 Task: Implement the multifactor authentication
Action: Mouse moved to (466, 213)
Screenshot: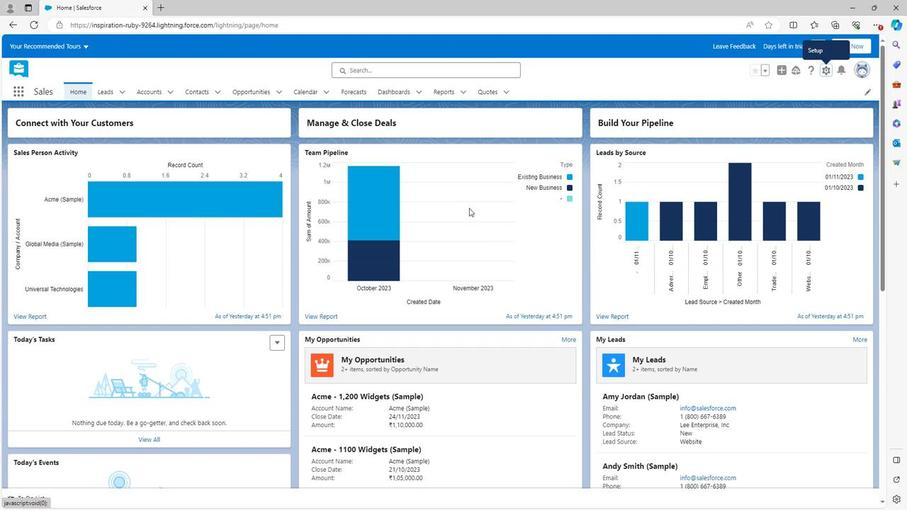 
Action: Mouse scrolled (466, 212) with delta (0, 0)
Screenshot: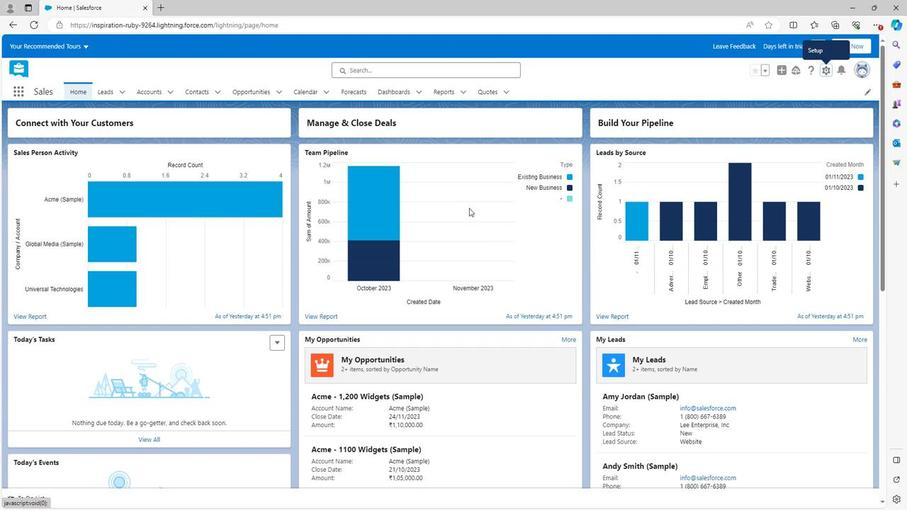 
Action: Mouse moved to (466, 215)
Screenshot: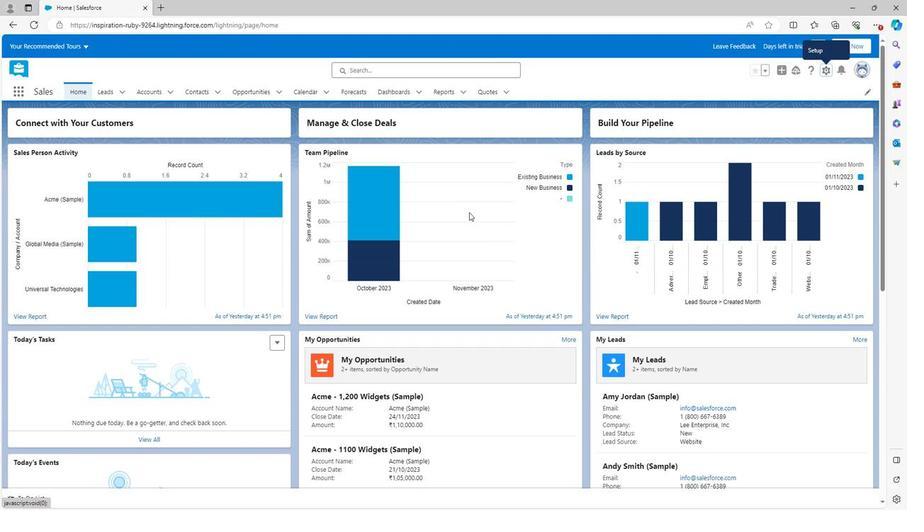 
Action: Mouse scrolled (466, 214) with delta (0, 0)
Screenshot: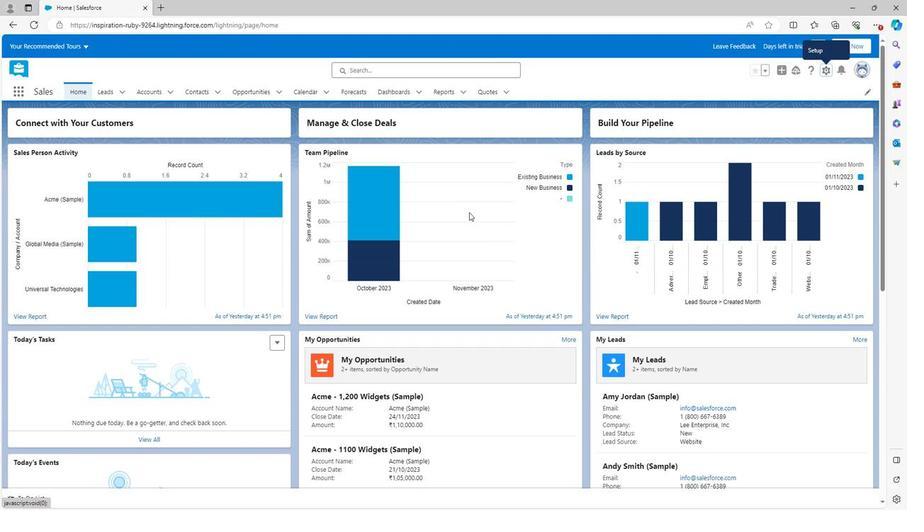 
Action: Mouse moved to (466, 216)
Screenshot: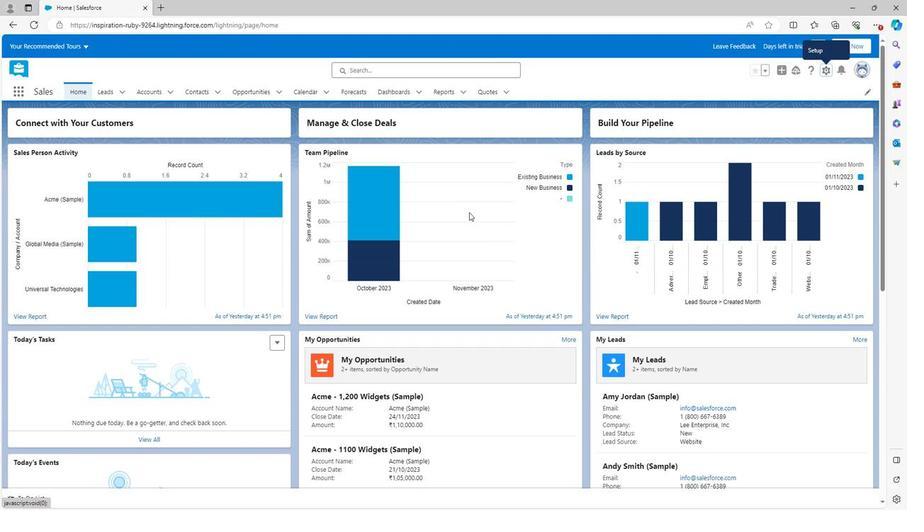 
Action: Mouse scrolled (466, 215) with delta (0, 0)
Screenshot: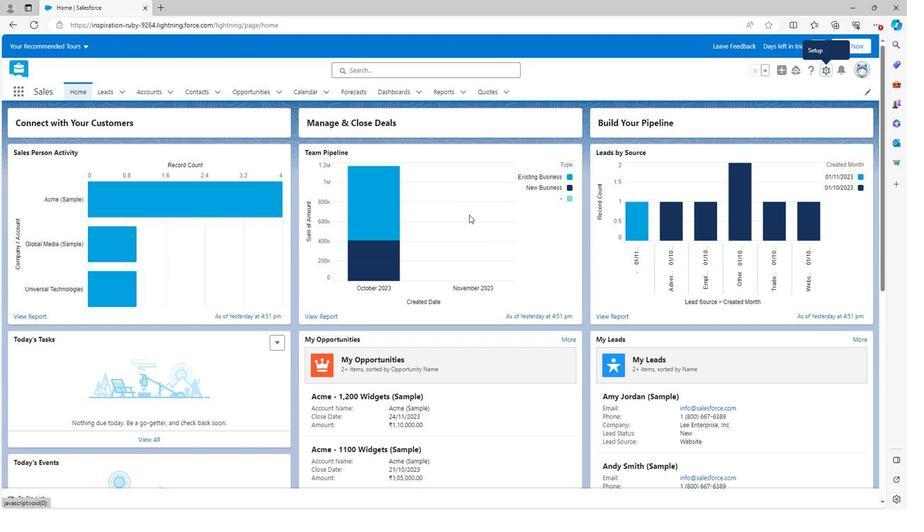 
Action: Mouse scrolled (466, 215) with delta (0, 0)
Screenshot: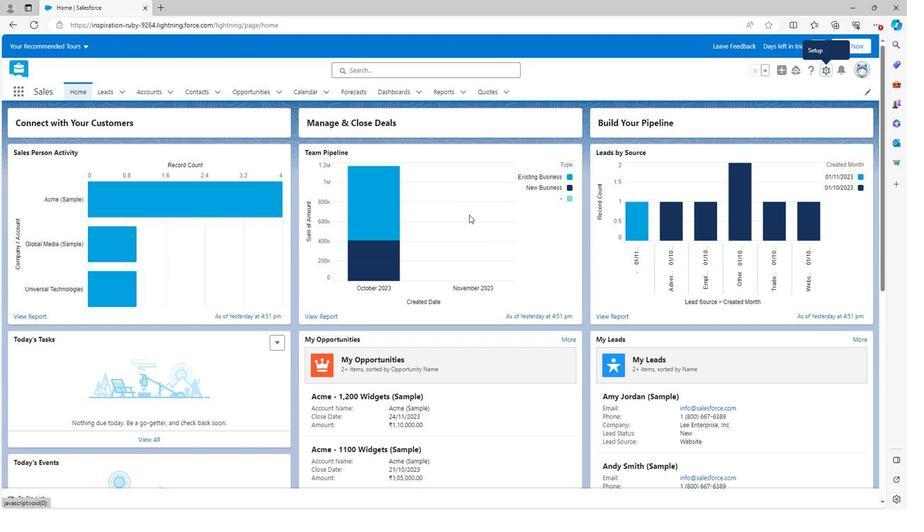 
Action: Mouse scrolled (466, 215) with delta (0, 0)
Screenshot: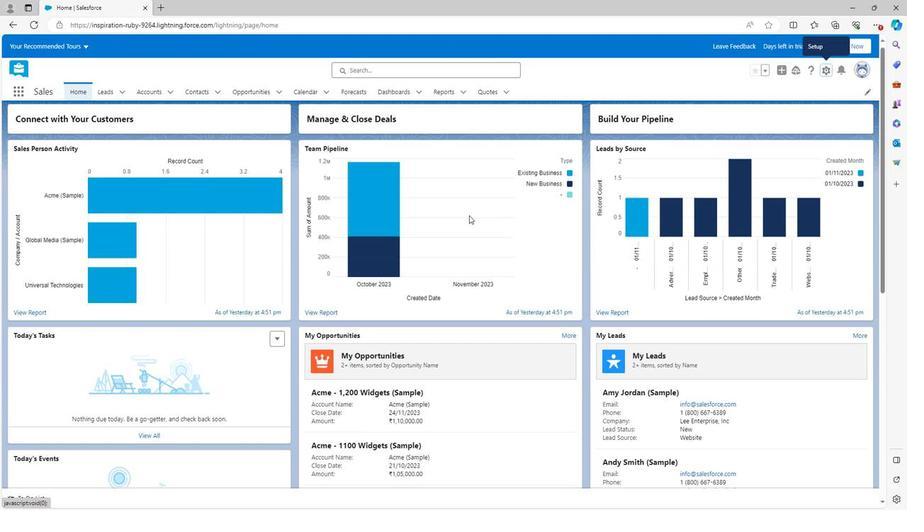 
Action: Mouse scrolled (466, 215) with delta (0, 0)
Screenshot: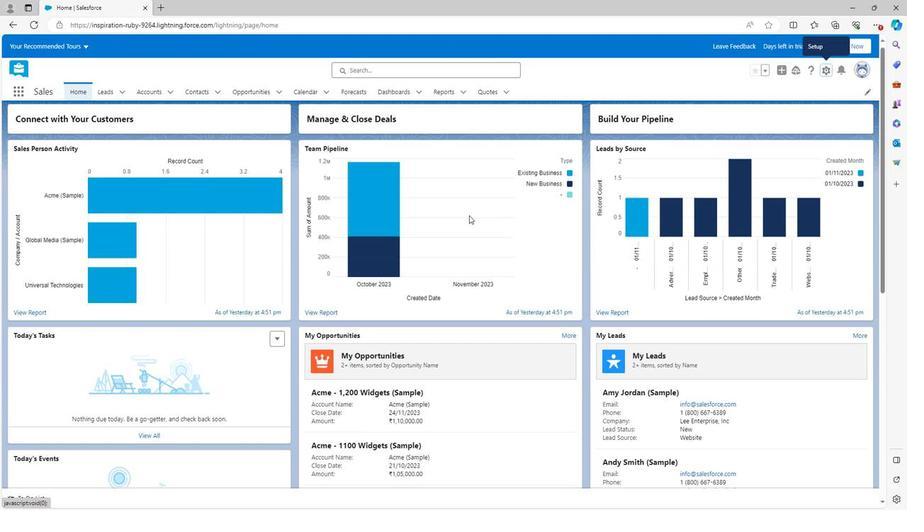 
Action: Mouse scrolled (466, 215) with delta (0, 0)
Screenshot: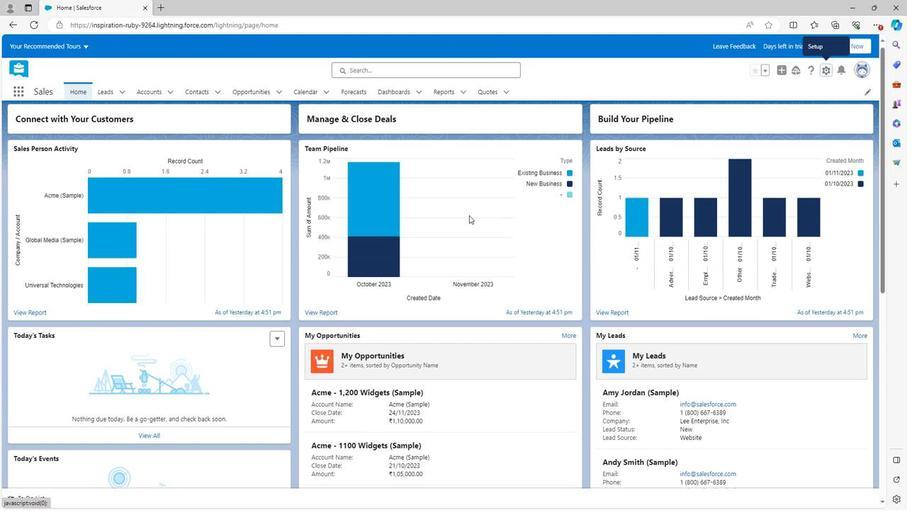 
Action: Mouse moved to (467, 216)
Screenshot: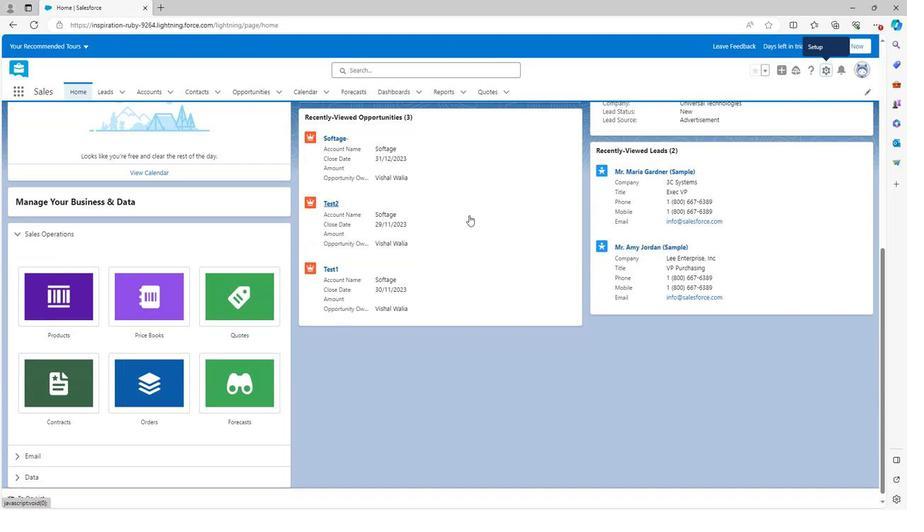 
Action: Mouse scrolled (467, 215) with delta (0, 0)
Screenshot: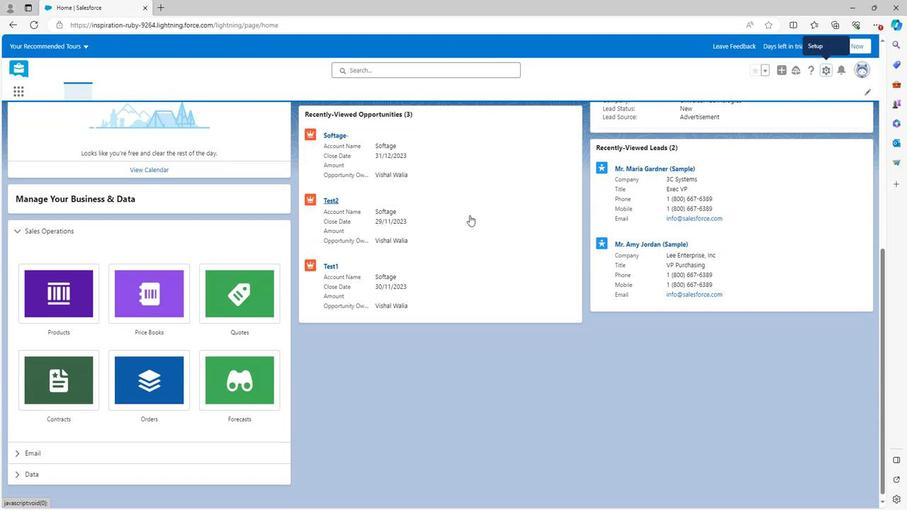 
Action: Mouse scrolled (467, 215) with delta (0, 0)
Screenshot: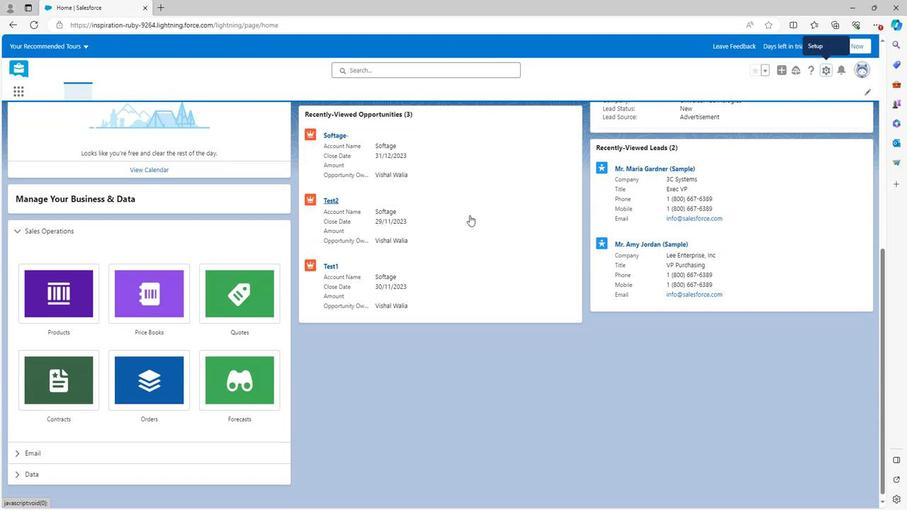 
Action: Mouse scrolled (467, 215) with delta (0, 0)
Screenshot: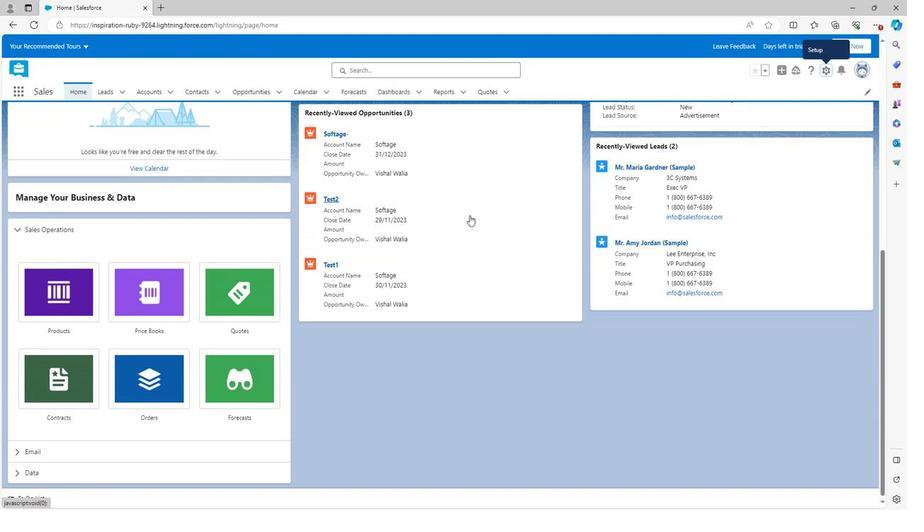 
Action: Mouse scrolled (467, 215) with delta (0, 0)
Screenshot: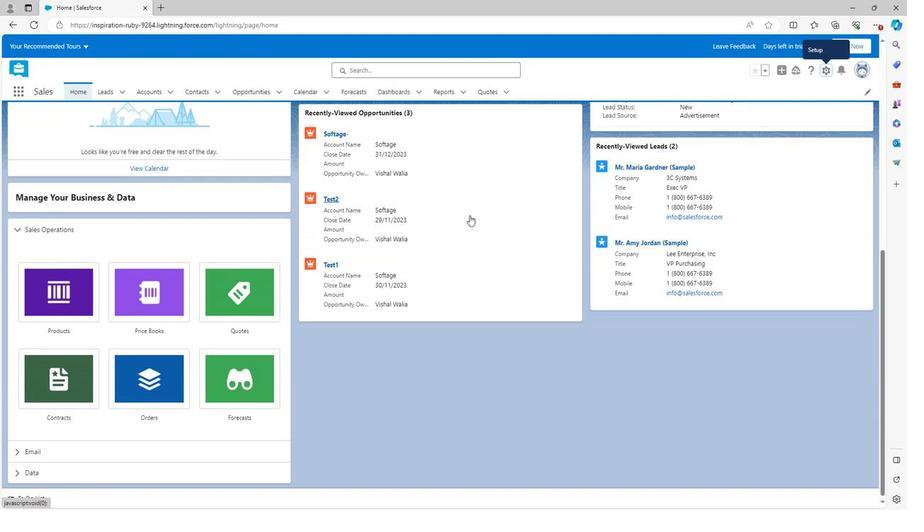 
Action: Mouse scrolled (467, 215) with delta (0, 0)
Screenshot: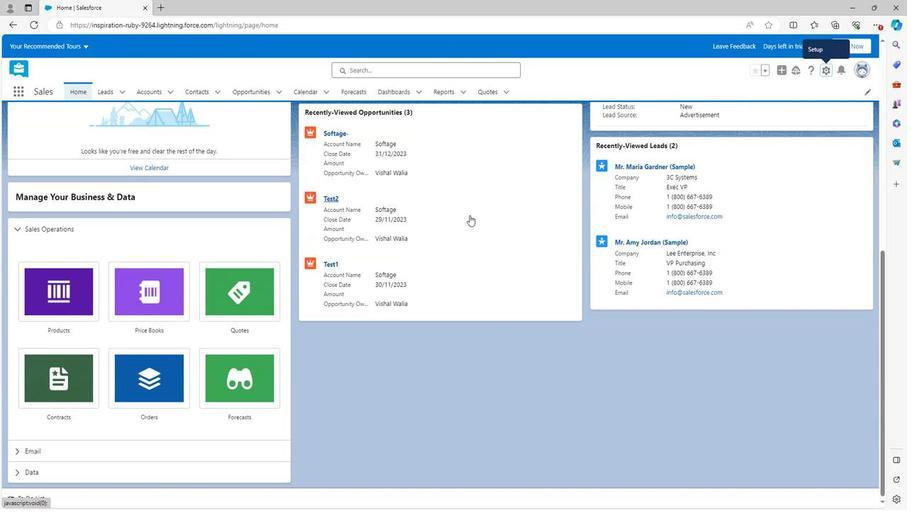 
Action: Mouse scrolled (467, 215) with delta (0, 0)
Screenshot: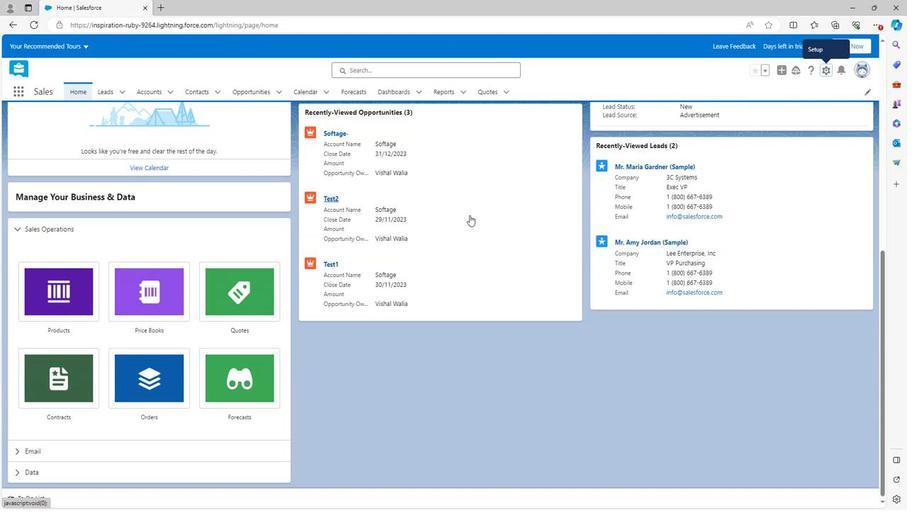 
Action: Mouse scrolled (467, 216) with delta (0, 0)
Screenshot: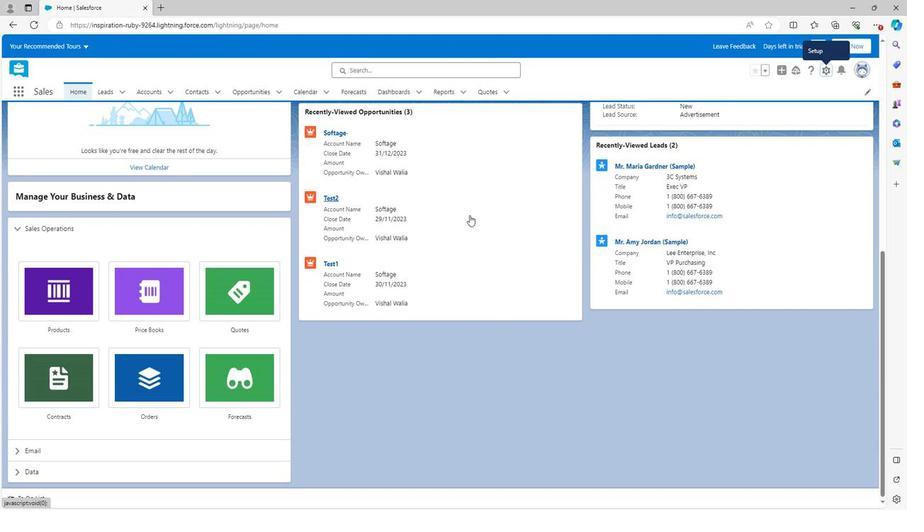 
Action: Mouse scrolled (467, 216) with delta (0, 0)
Screenshot: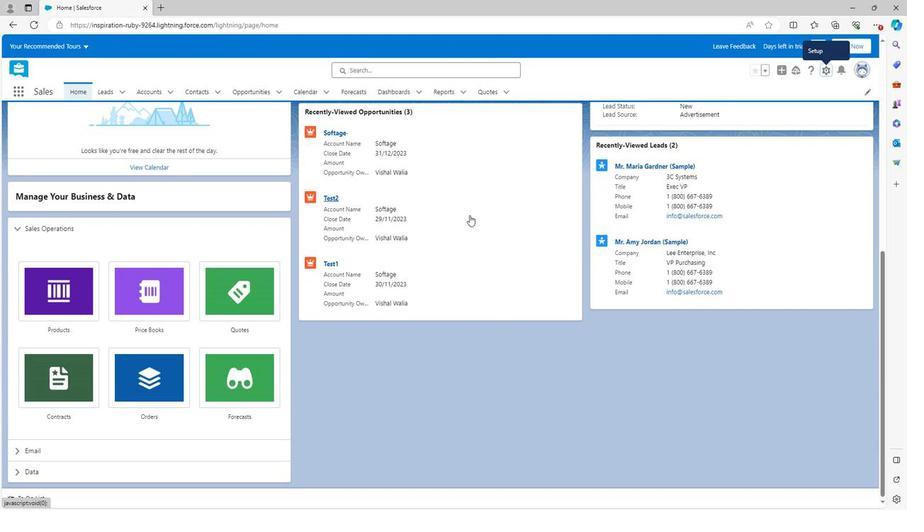 
Action: Mouse scrolled (467, 216) with delta (0, 0)
Screenshot: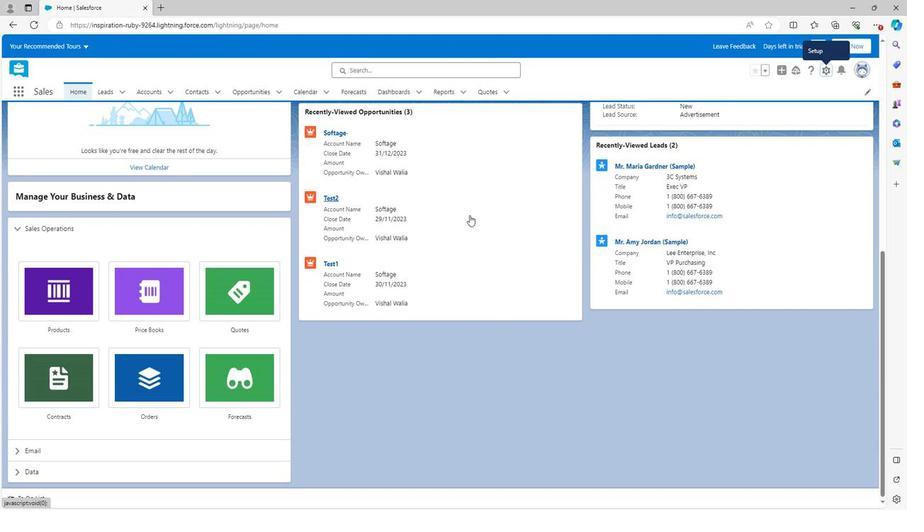 
Action: Mouse scrolled (467, 216) with delta (0, 0)
Screenshot: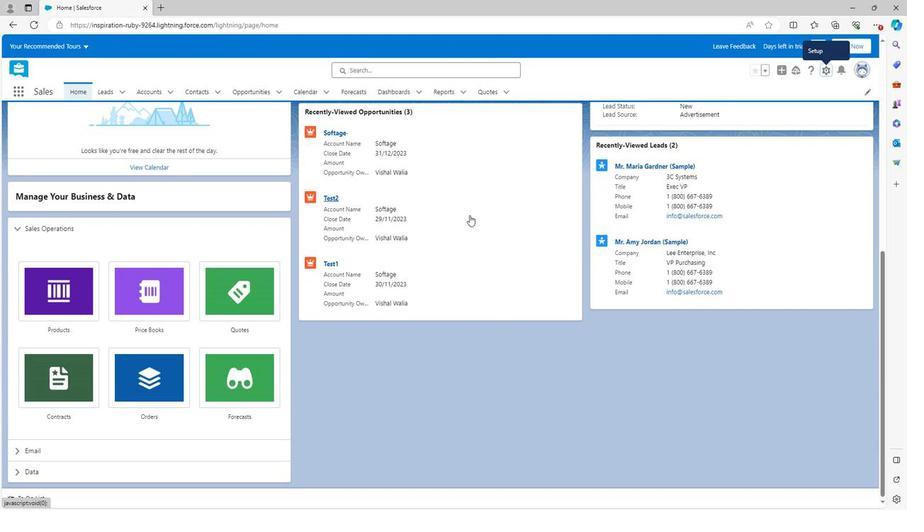 
Action: Mouse scrolled (467, 216) with delta (0, 0)
Screenshot: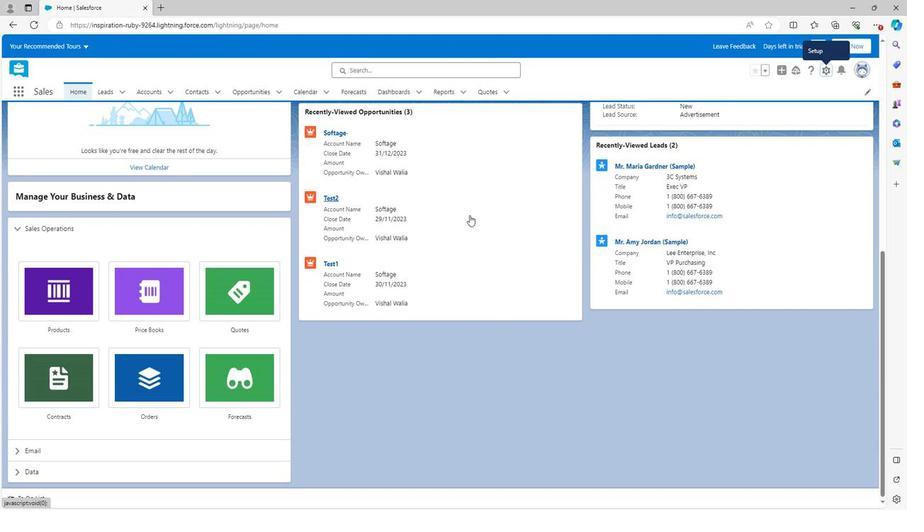 
Action: Mouse scrolled (467, 216) with delta (0, 0)
Screenshot: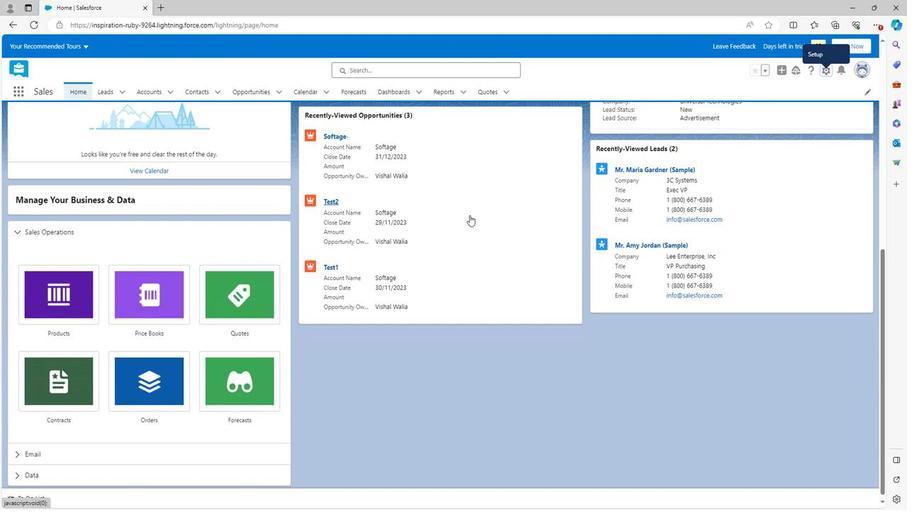 
Action: Mouse scrolled (467, 216) with delta (0, 0)
Screenshot: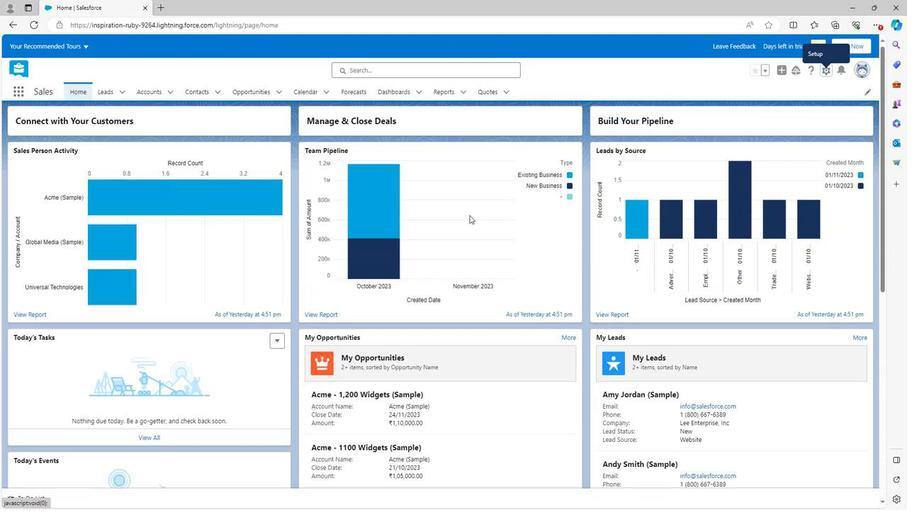 
Action: Mouse scrolled (467, 216) with delta (0, 0)
Screenshot: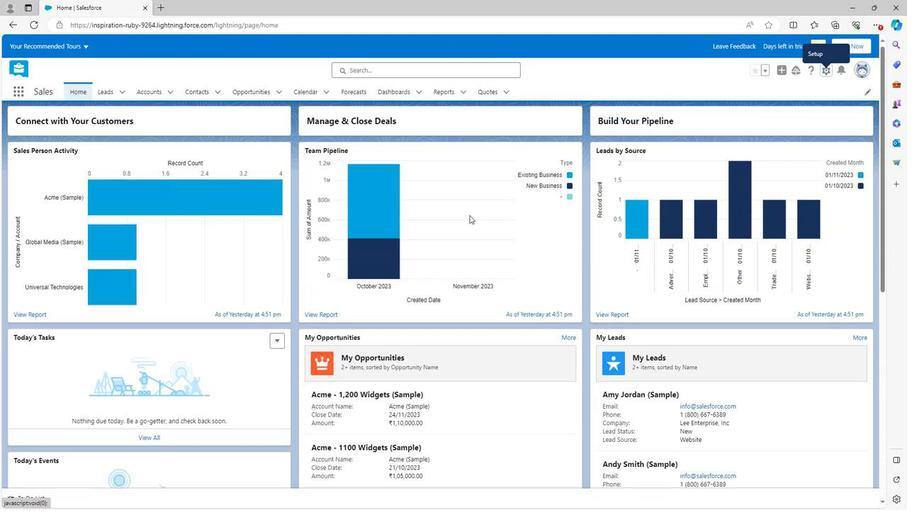 
Action: Mouse scrolled (467, 216) with delta (0, 0)
Screenshot: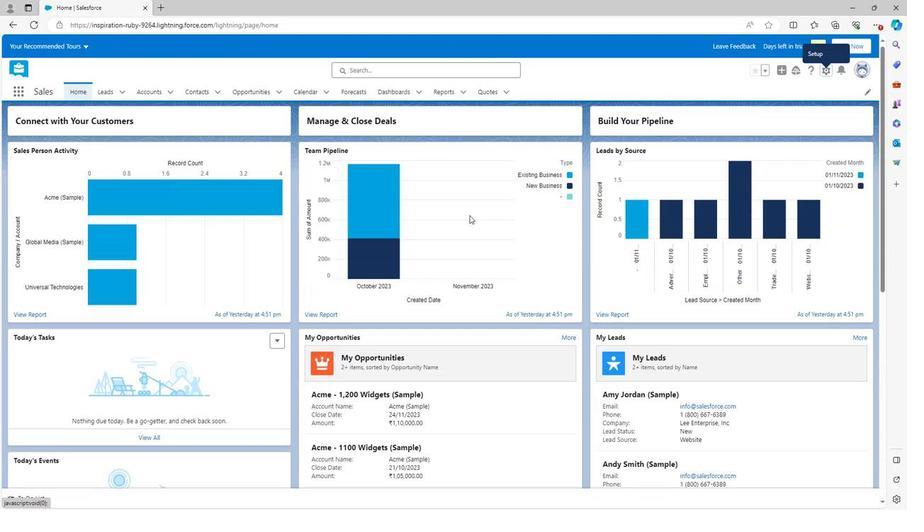 
Action: Mouse scrolled (467, 216) with delta (0, 0)
Screenshot: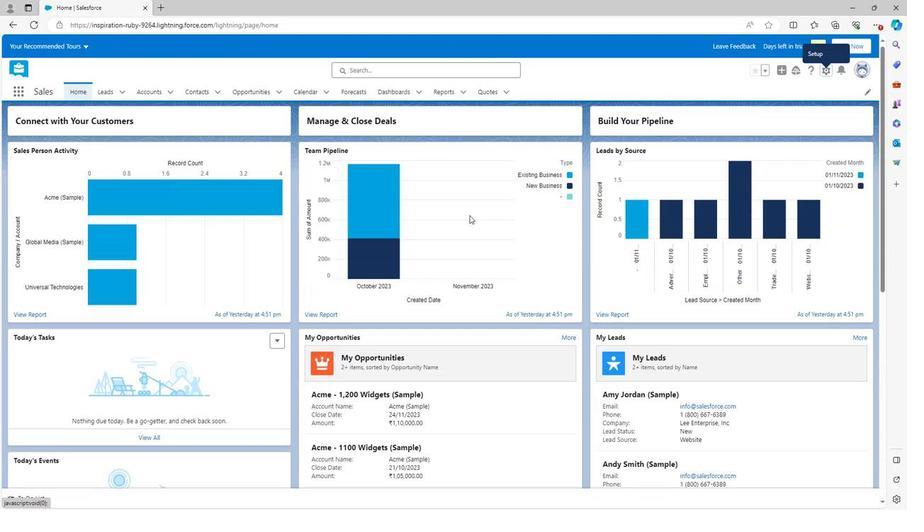 
Action: Mouse scrolled (467, 216) with delta (0, 0)
Screenshot: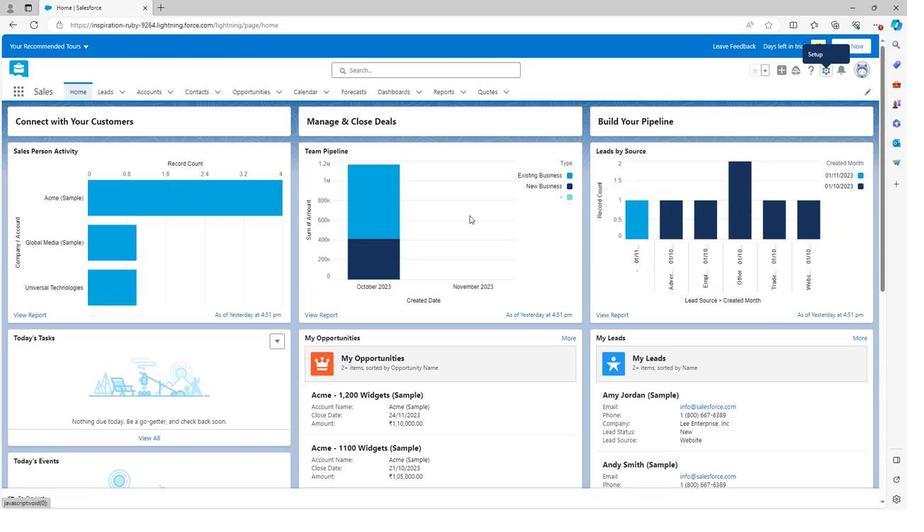 
Action: Mouse scrolled (467, 216) with delta (0, 0)
Screenshot: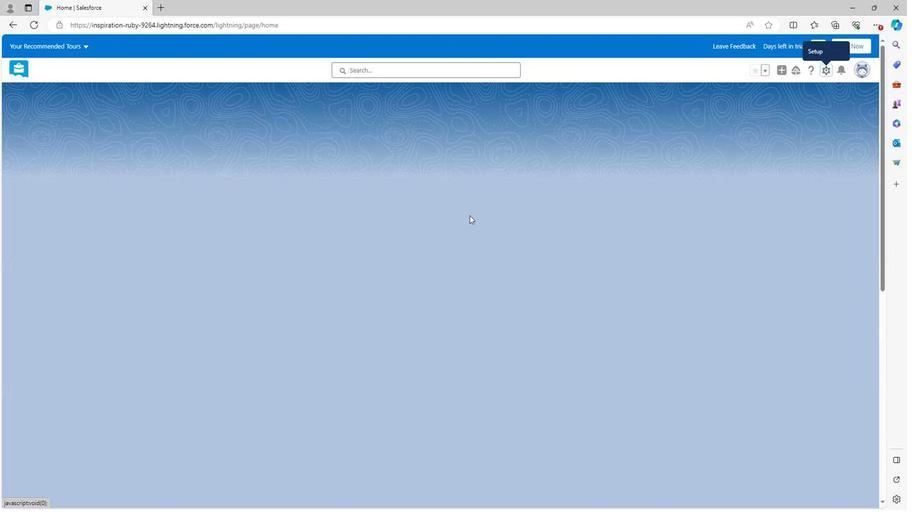 
Action: Mouse moved to (826, 70)
Screenshot: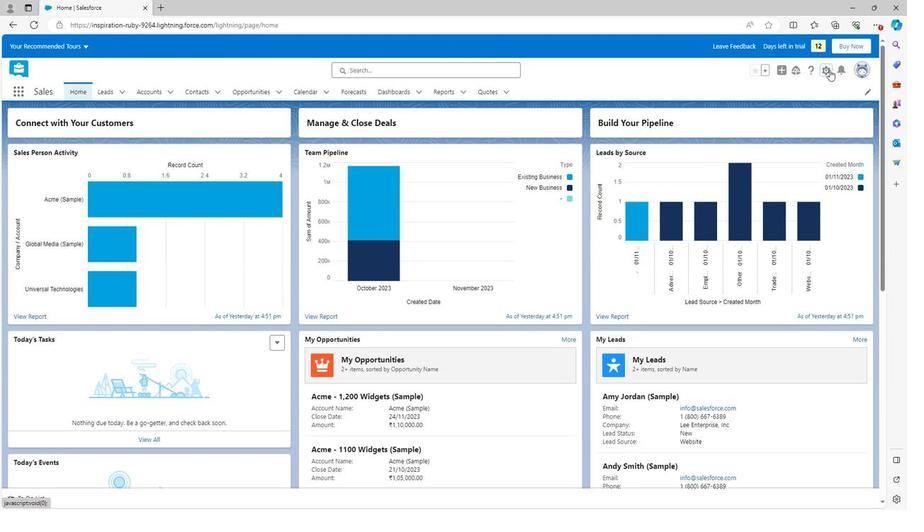 
Action: Mouse pressed left at (826, 70)
Screenshot: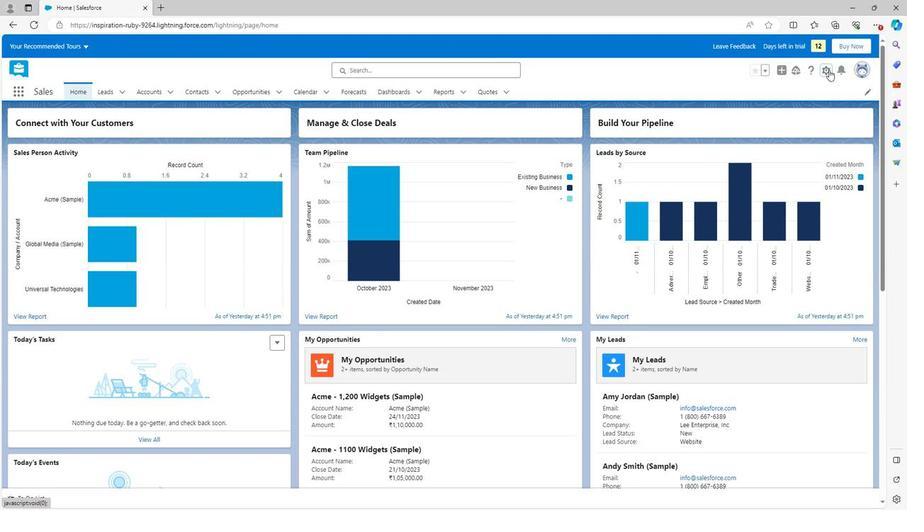 
Action: Mouse moved to (785, 99)
Screenshot: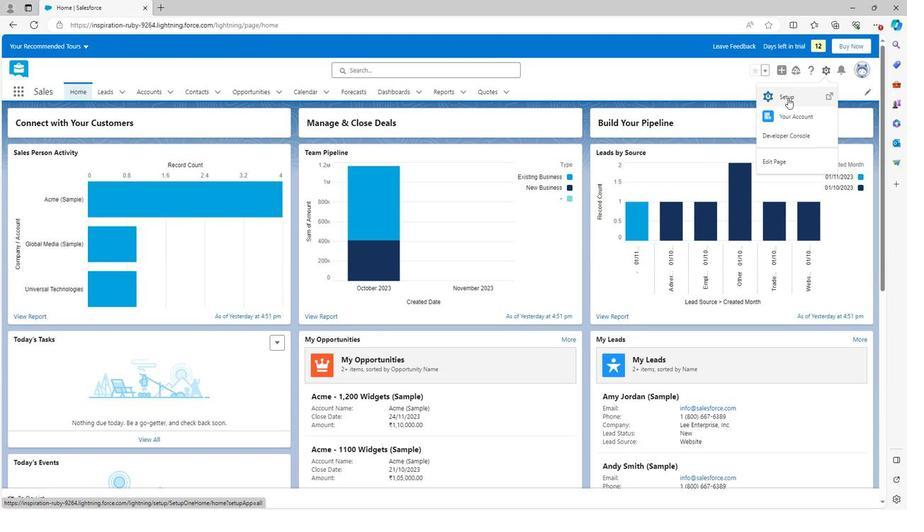 
Action: Mouse pressed left at (785, 99)
Screenshot: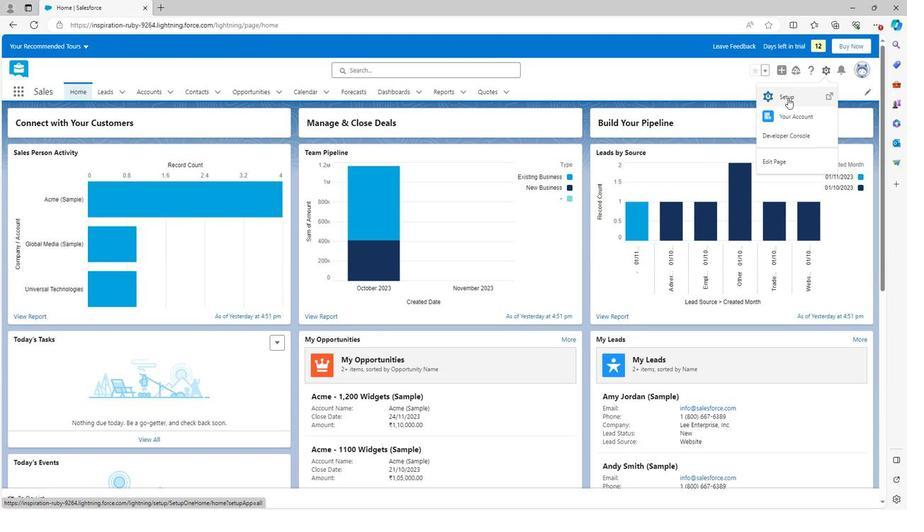 
Action: Mouse moved to (46, 173)
Screenshot: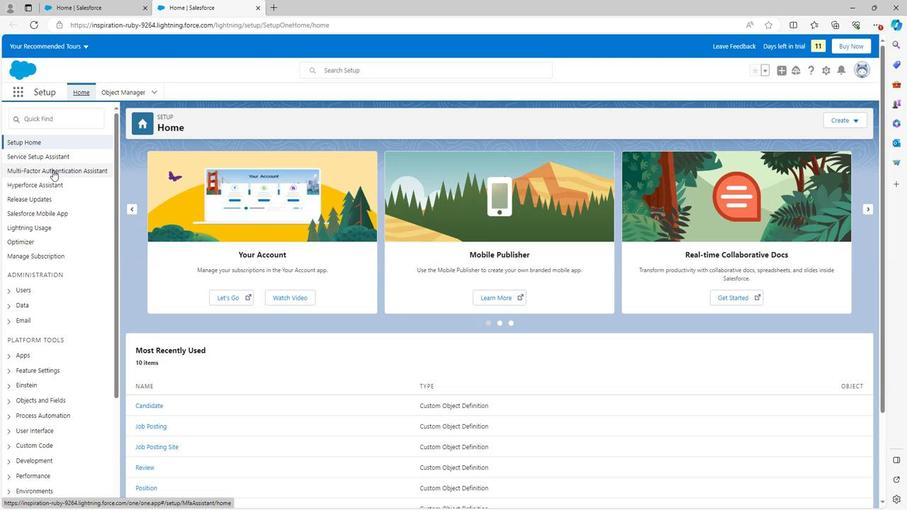 
Action: Mouse pressed left at (46, 173)
Screenshot: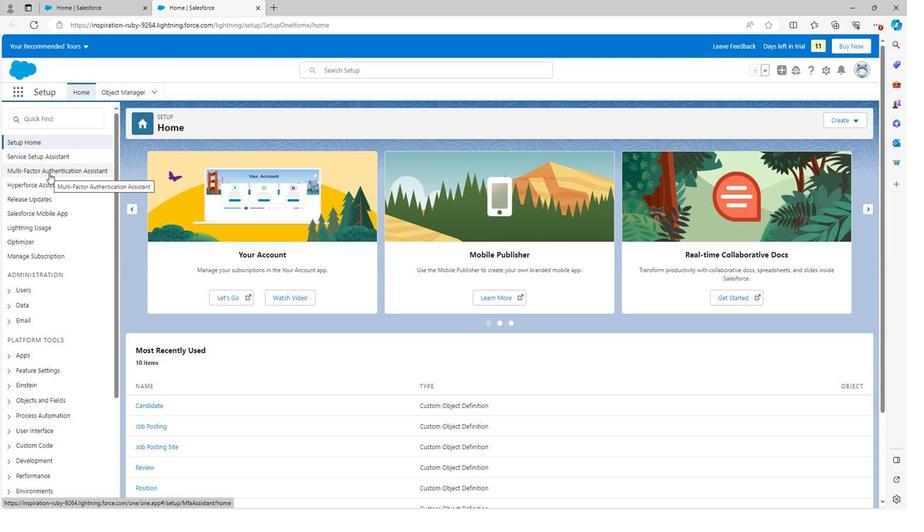
Action: Mouse moved to (316, 233)
Screenshot: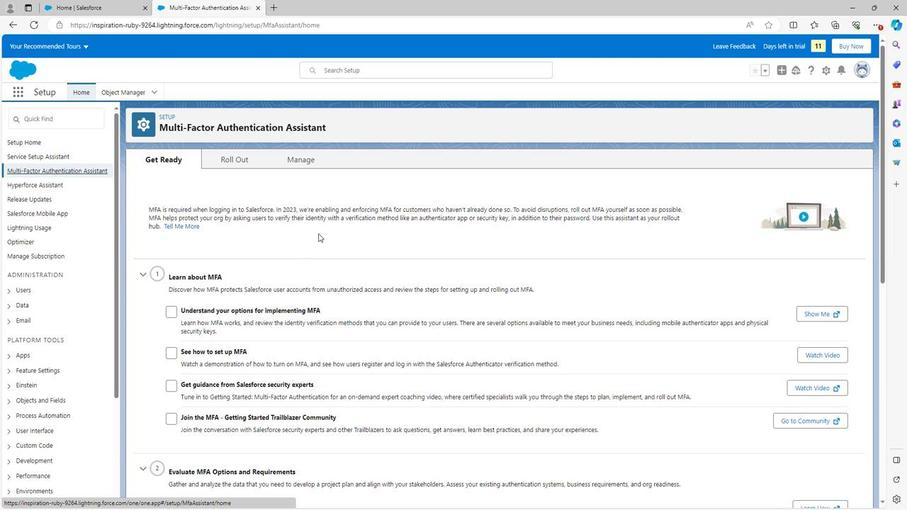 
Action: Mouse scrolled (316, 233) with delta (0, 0)
Screenshot: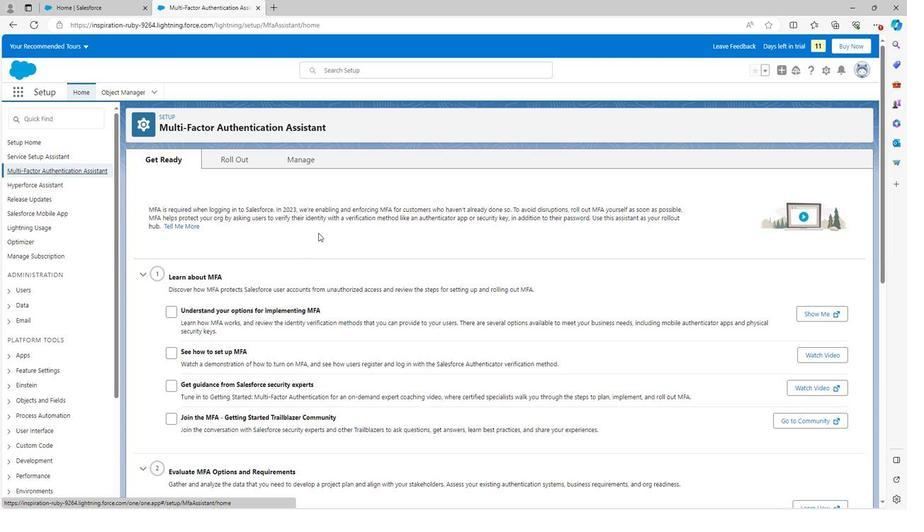 
Action: Mouse scrolled (316, 233) with delta (0, 0)
Screenshot: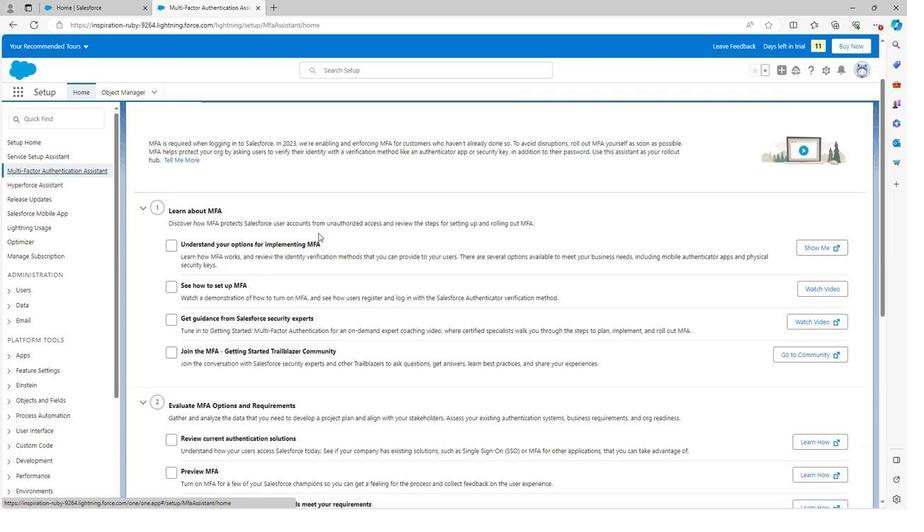 
Action: Mouse scrolled (316, 233) with delta (0, 0)
Screenshot: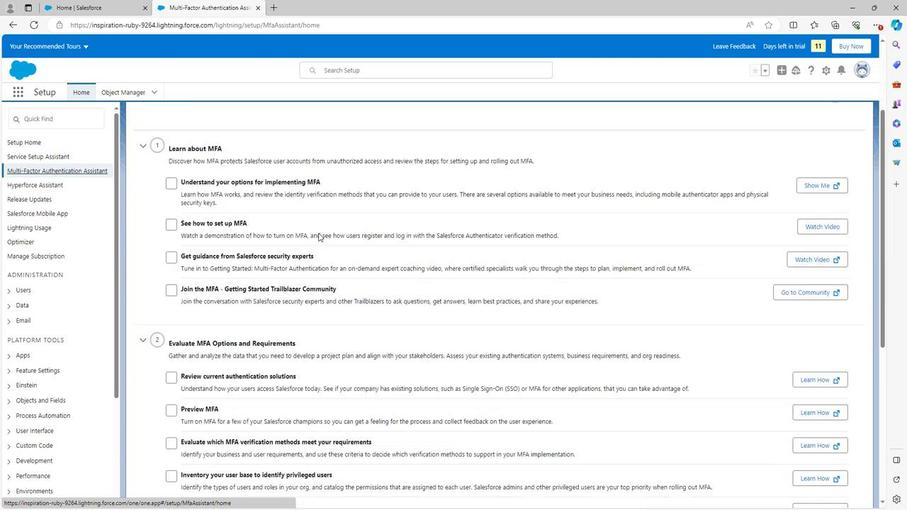 
Action: Mouse scrolled (316, 233) with delta (0, 0)
Screenshot: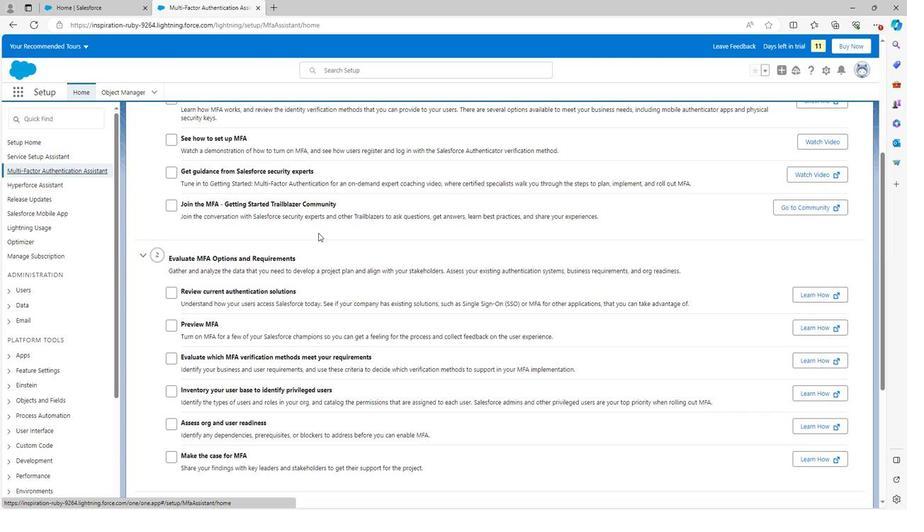 
Action: Mouse scrolled (316, 233) with delta (0, 0)
Screenshot: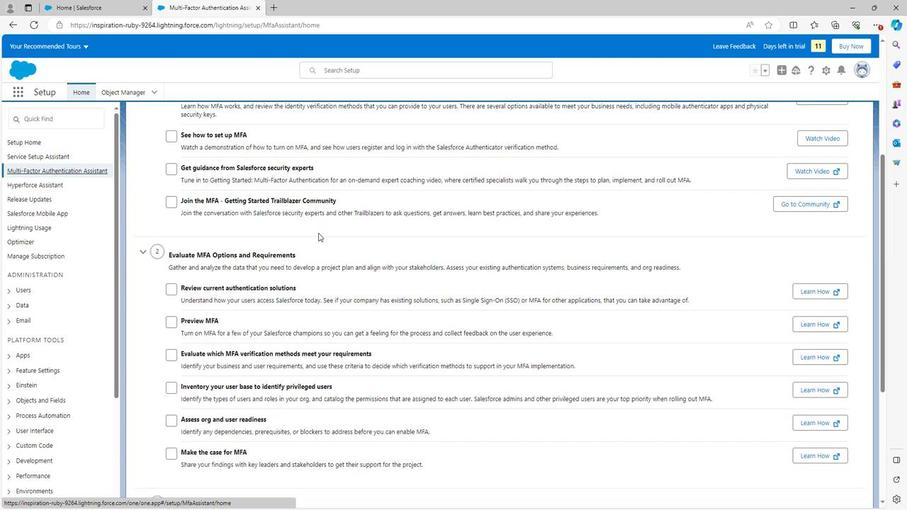 
Action: Mouse scrolled (316, 233) with delta (0, 0)
Screenshot: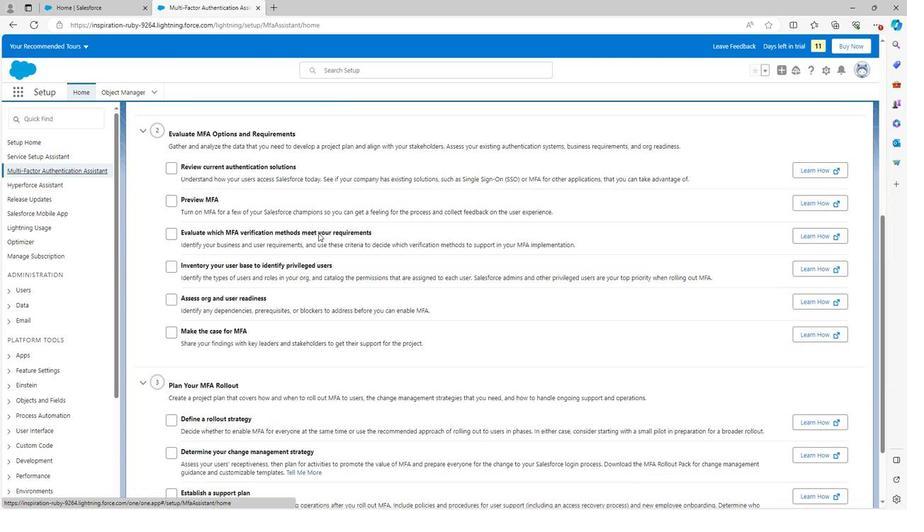 
Action: Mouse scrolled (316, 233) with delta (0, 0)
Screenshot: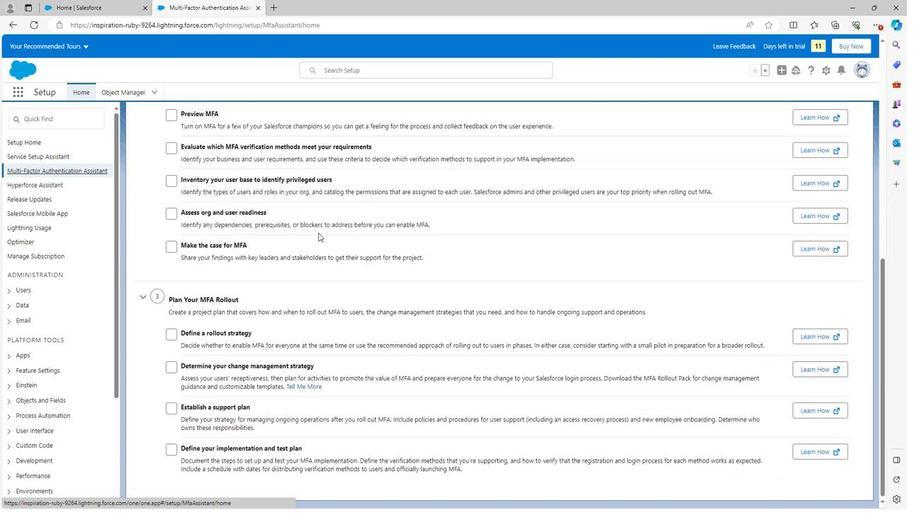 
Action: Mouse scrolled (316, 233) with delta (0, 0)
Screenshot: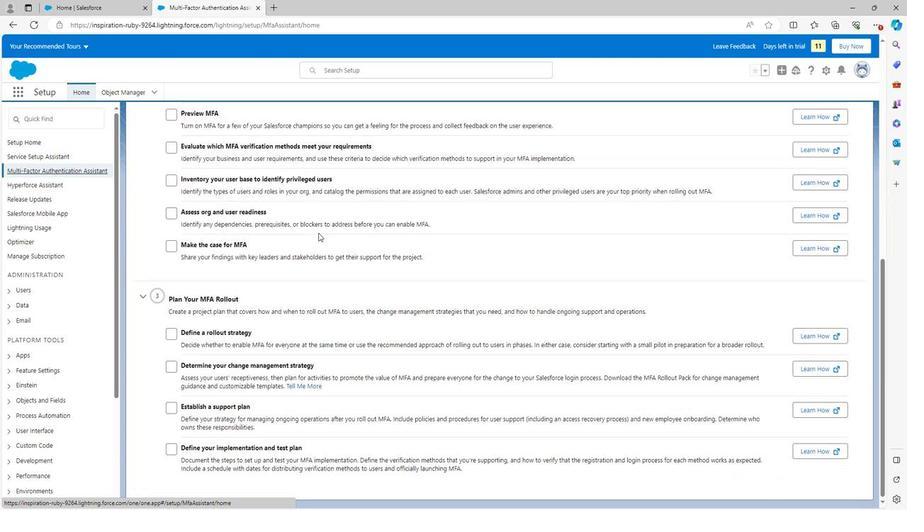 
Action: Mouse scrolled (316, 233) with delta (0, 0)
Screenshot: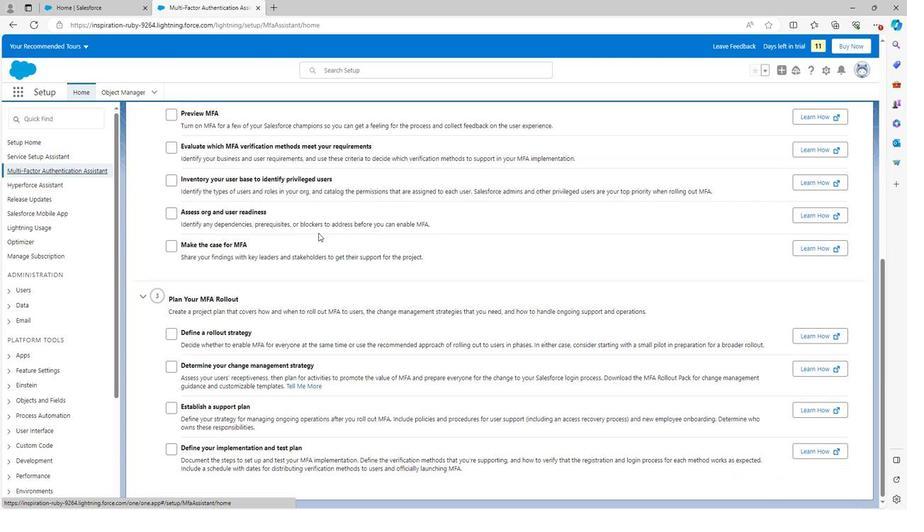 
Action: Mouse scrolled (316, 233) with delta (0, 0)
Screenshot: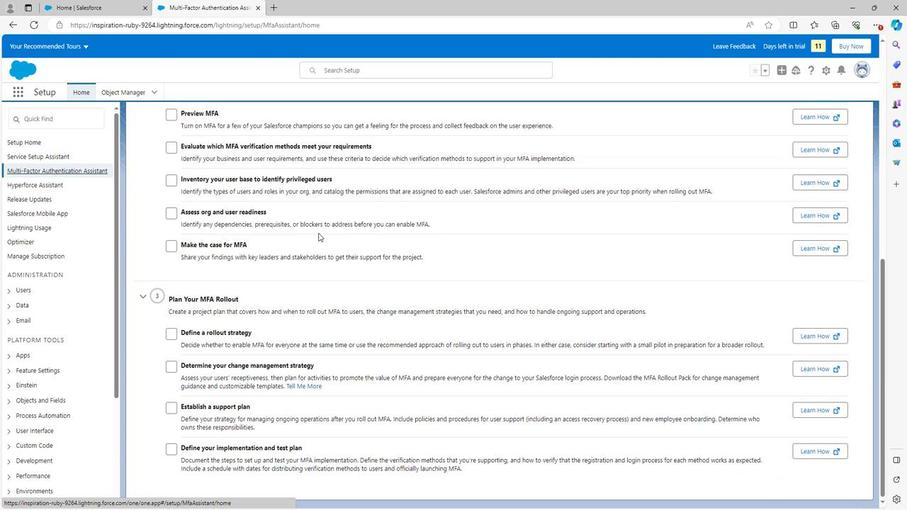 
Action: Mouse scrolled (316, 233) with delta (0, 0)
Screenshot: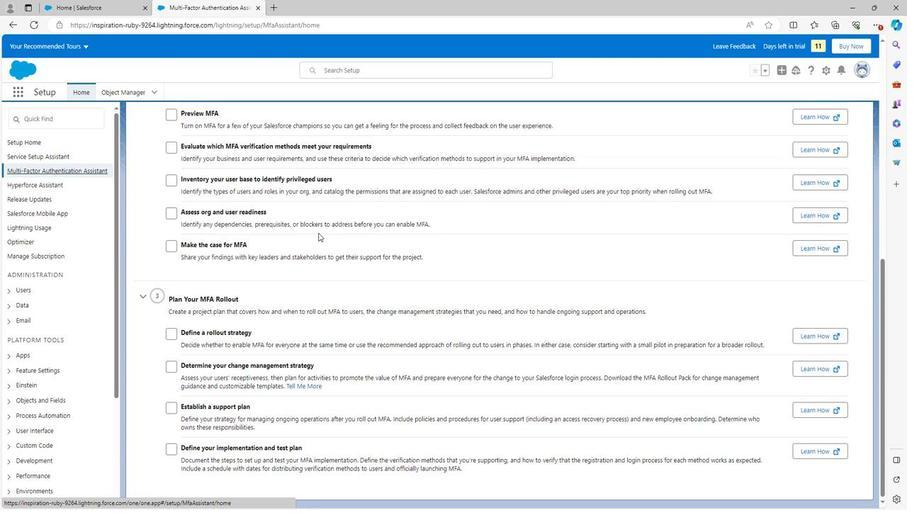 
Action: Mouse scrolled (316, 233) with delta (0, 0)
Screenshot: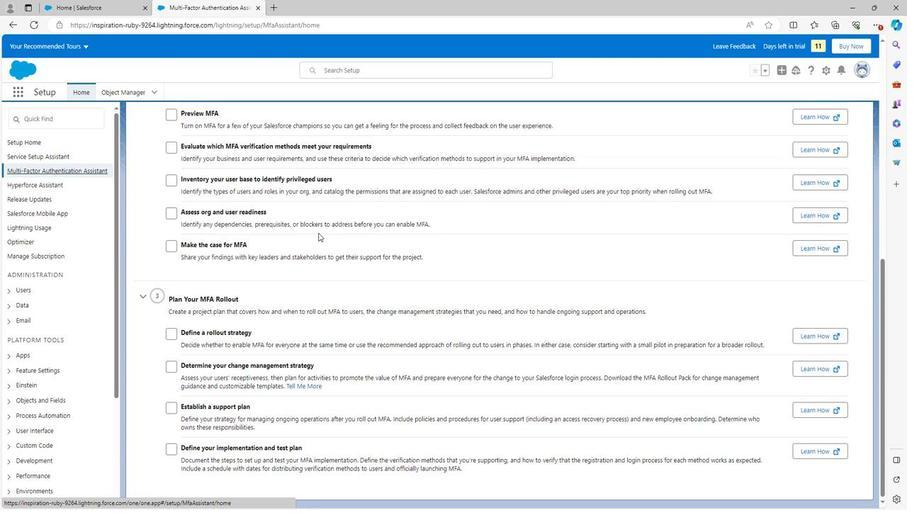 
Action: Mouse scrolled (316, 233) with delta (0, 0)
Screenshot: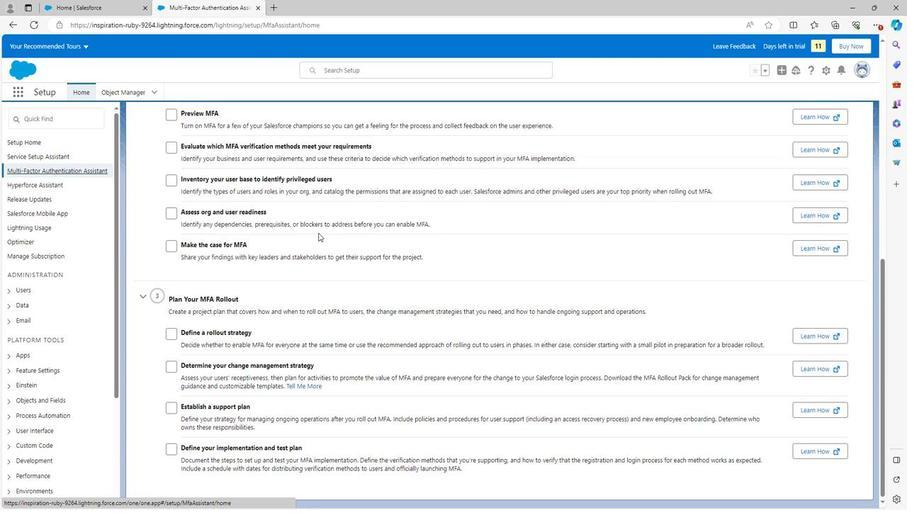 
Action: Mouse moved to (315, 233)
Screenshot: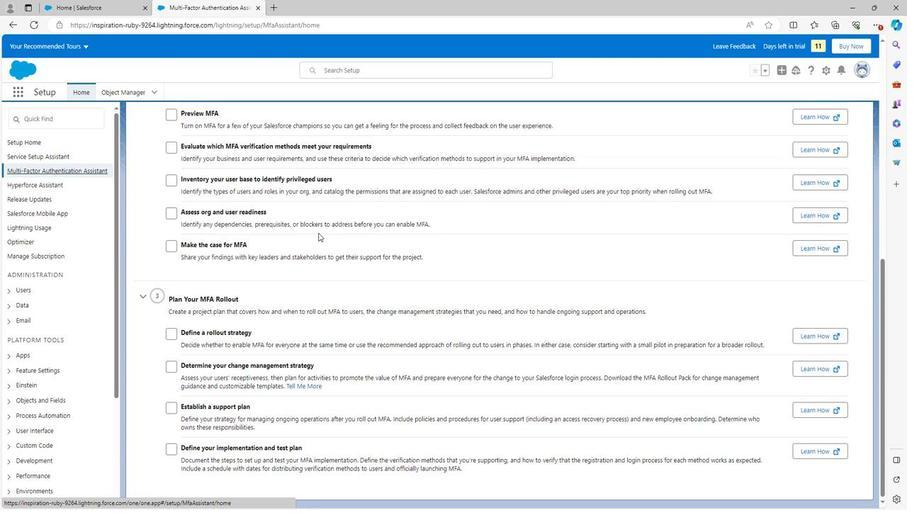 
Action: Mouse scrolled (315, 233) with delta (0, 0)
Screenshot: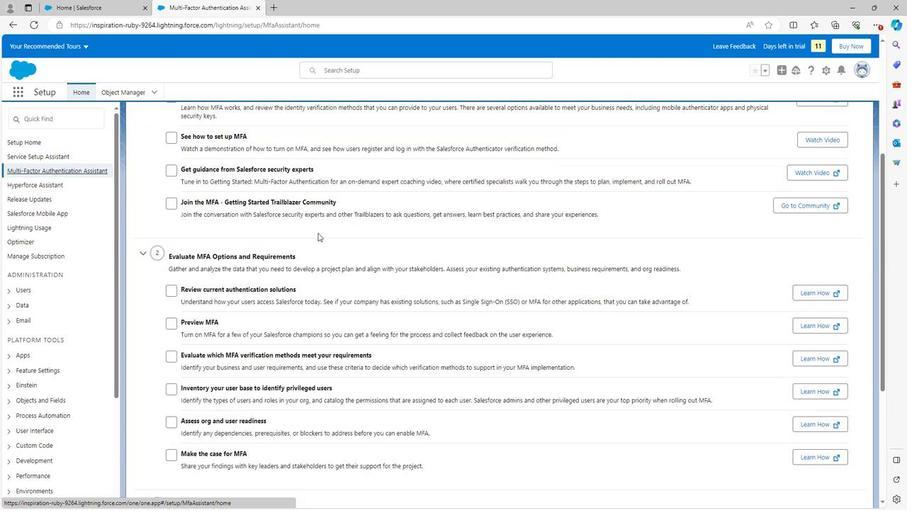 
Action: Mouse scrolled (315, 233) with delta (0, 0)
Screenshot: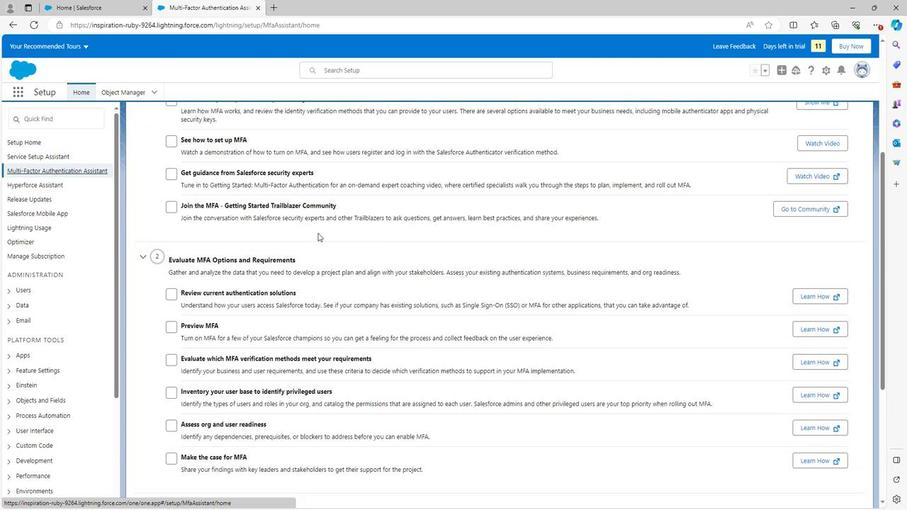 
Action: Mouse scrolled (315, 233) with delta (0, 0)
Screenshot: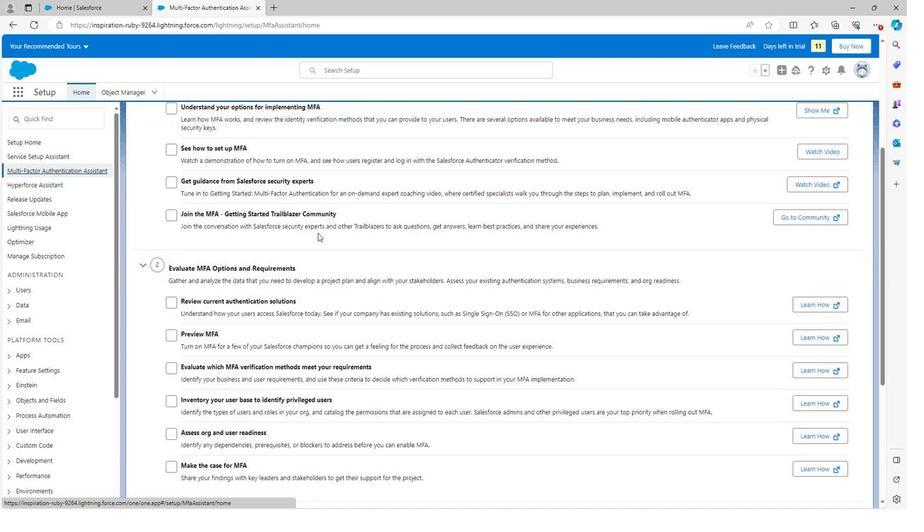 
Action: Mouse scrolled (315, 233) with delta (0, 0)
Screenshot: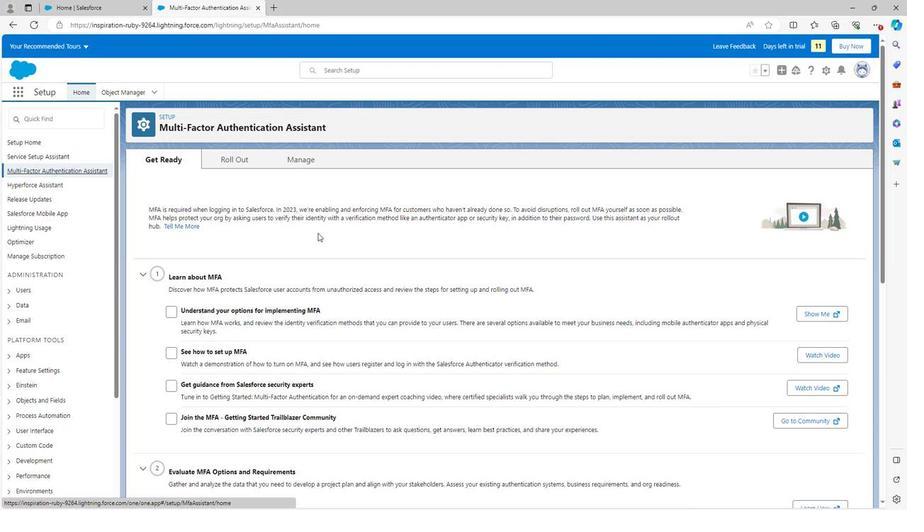 
Action: Mouse scrolled (315, 233) with delta (0, 0)
Screenshot: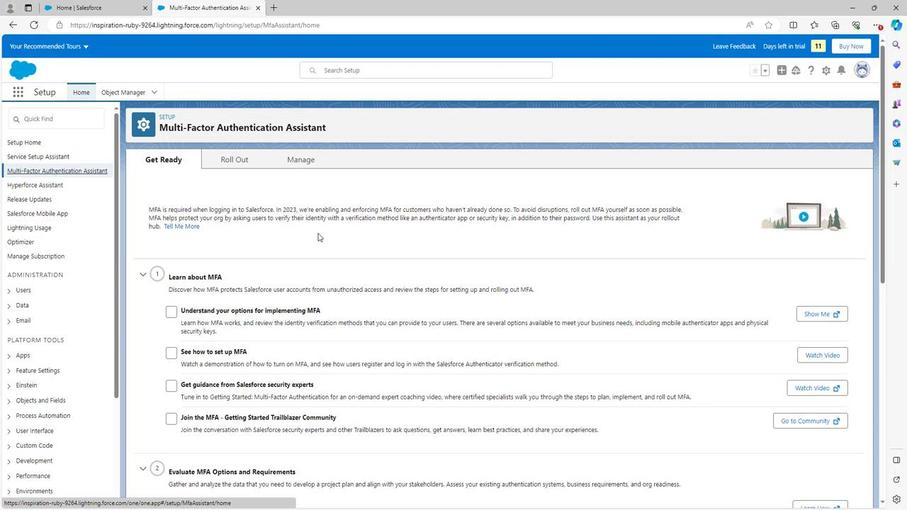 
Action: Mouse scrolled (315, 233) with delta (0, 0)
Screenshot: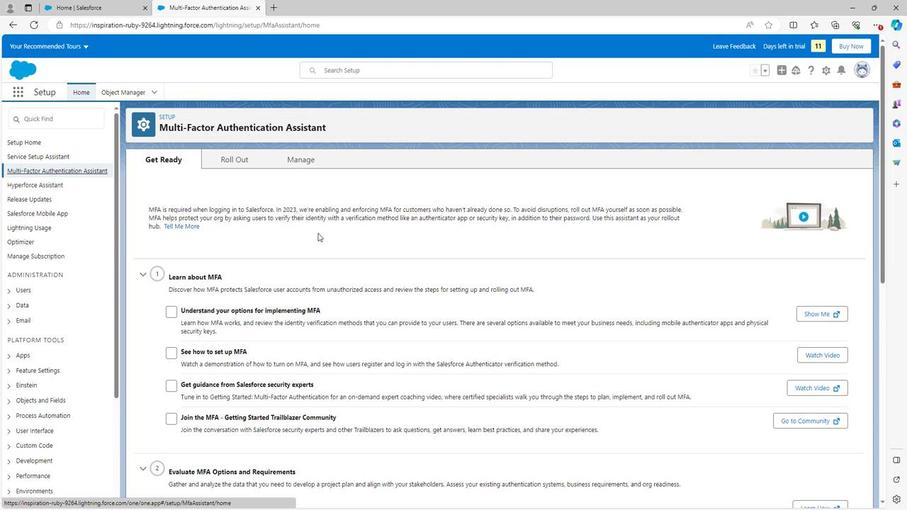 
Action: Mouse scrolled (315, 233) with delta (0, 0)
Screenshot: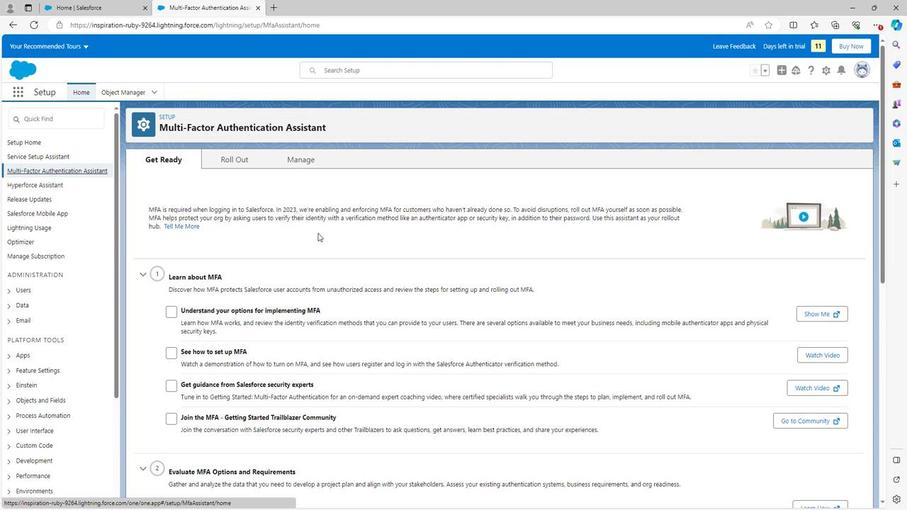
Action: Mouse moved to (238, 157)
Screenshot: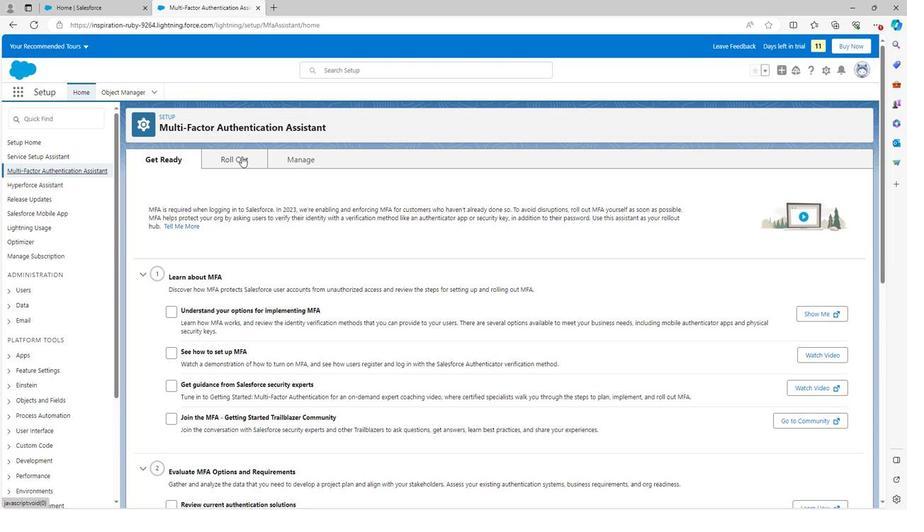 
Action: Mouse pressed left at (238, 157)
Screenshot: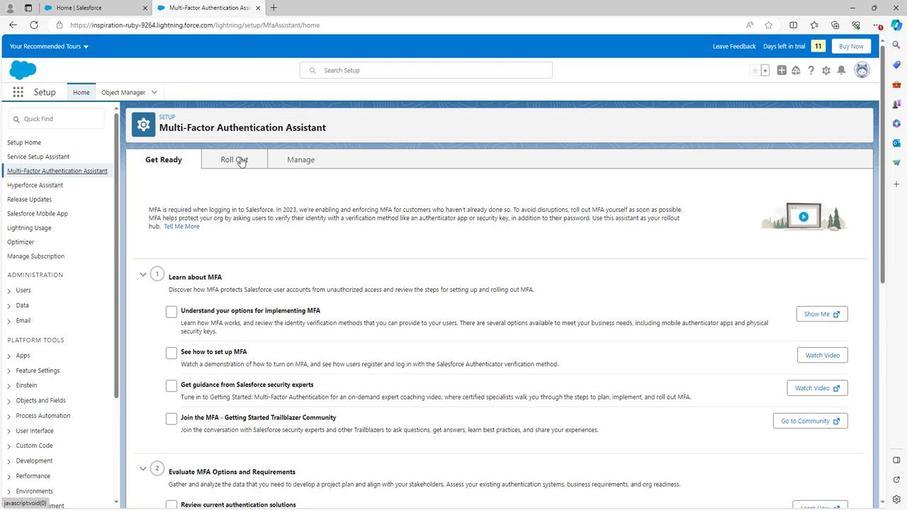 
Action: Mouse moved to (229, 224)
Screenshot: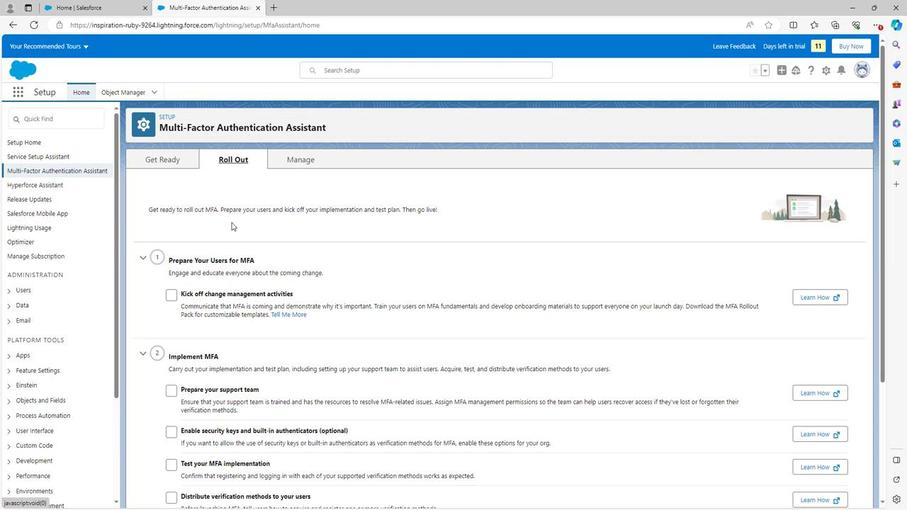 
Action: Mouse scrolled (229, 223) with delta (0, 0)
Screenshot: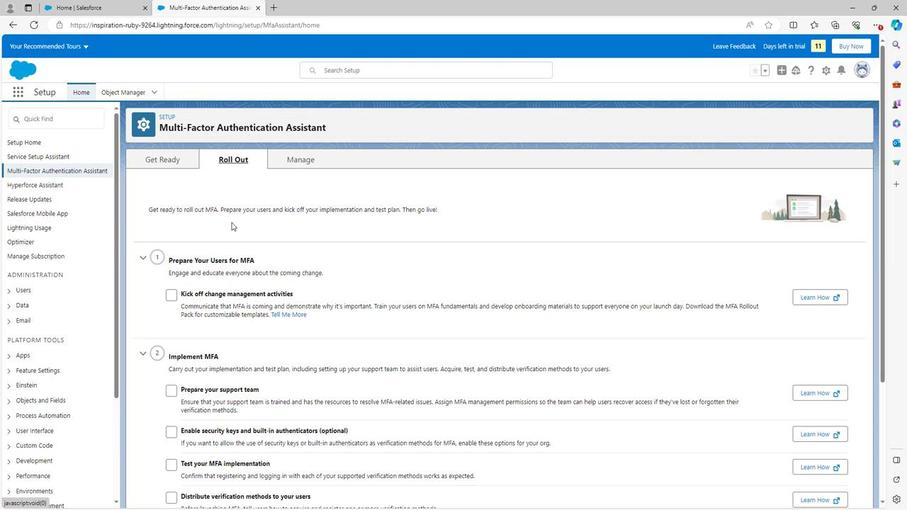 
Action: Mouse scrolled (229, 223) with delta (0, 0)
Screenshot: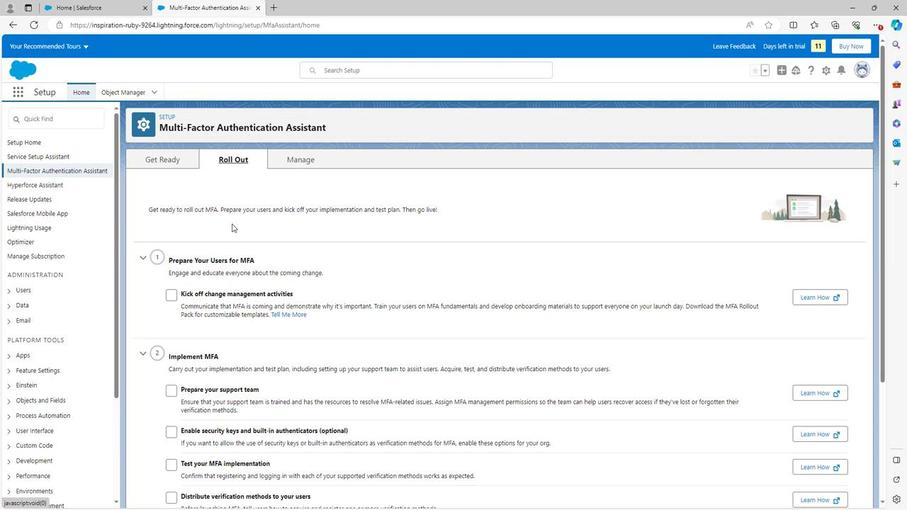 
Action: Mouse scrolled (229, 223) with delta (0, 0)
Screenshot: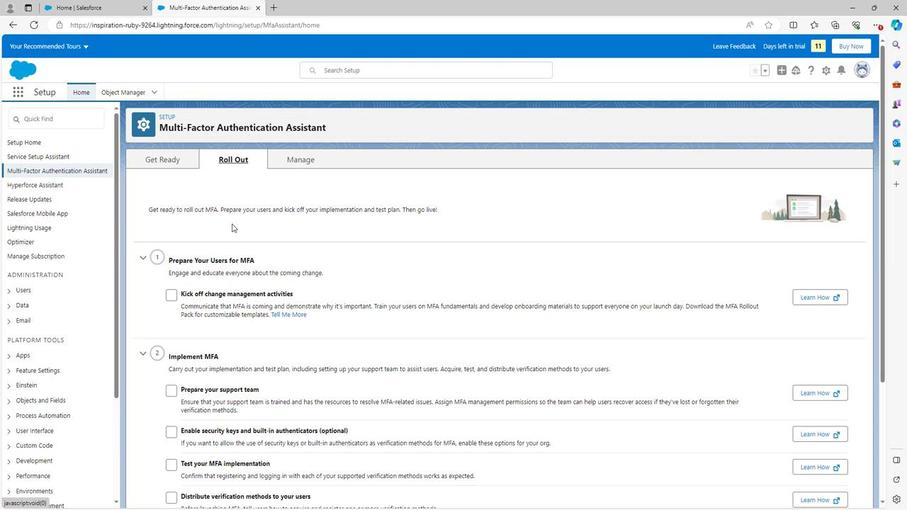 
Action: Mouse scrolled (229, 223) with delta (0, 0)
Screenshot: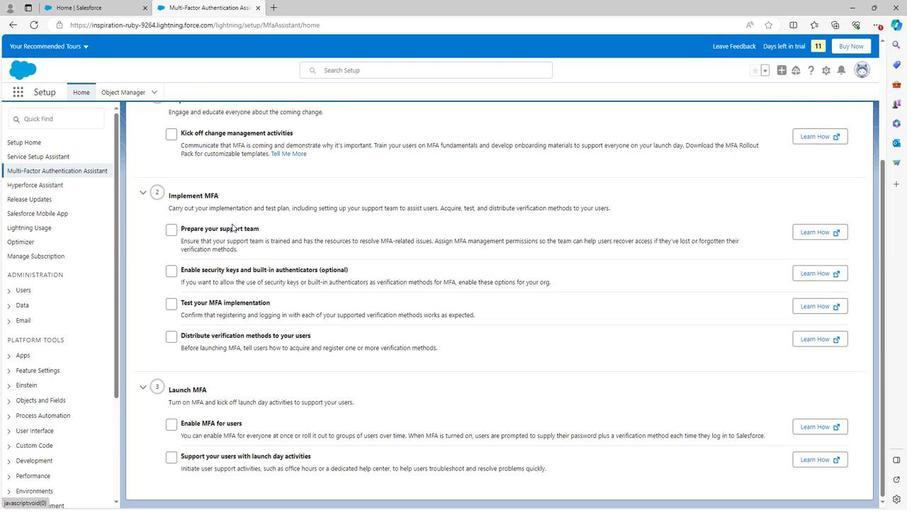 
Action: Mouse scrolled (229, 223) with delta (0, 0)
Screenshot: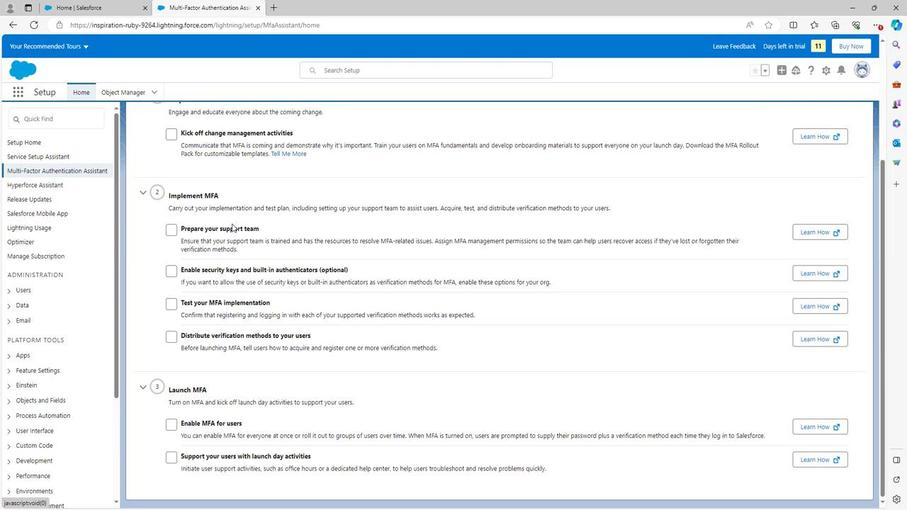
Action: Mouse scrolled (229, 223) with delta (0, 0)
Screenshot: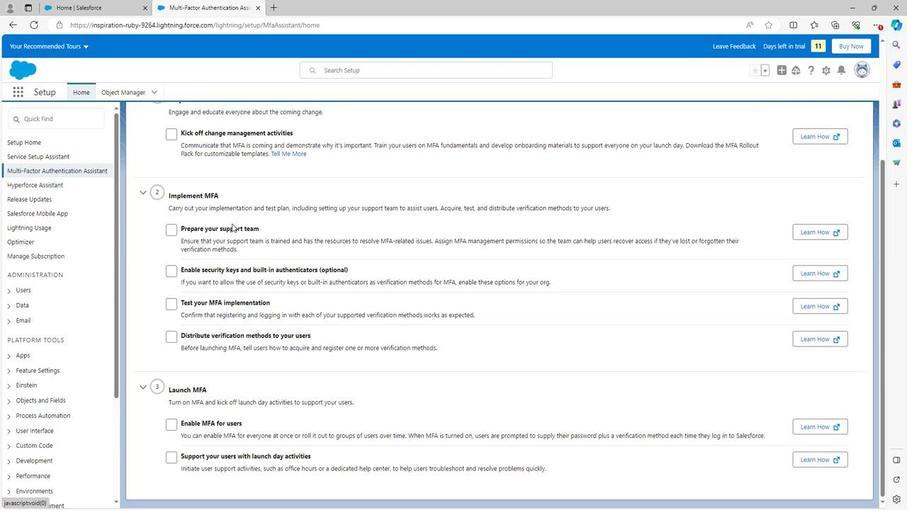 
Action: Mouse scrolled (229, 223) with delta (0, 0)
Screenshot: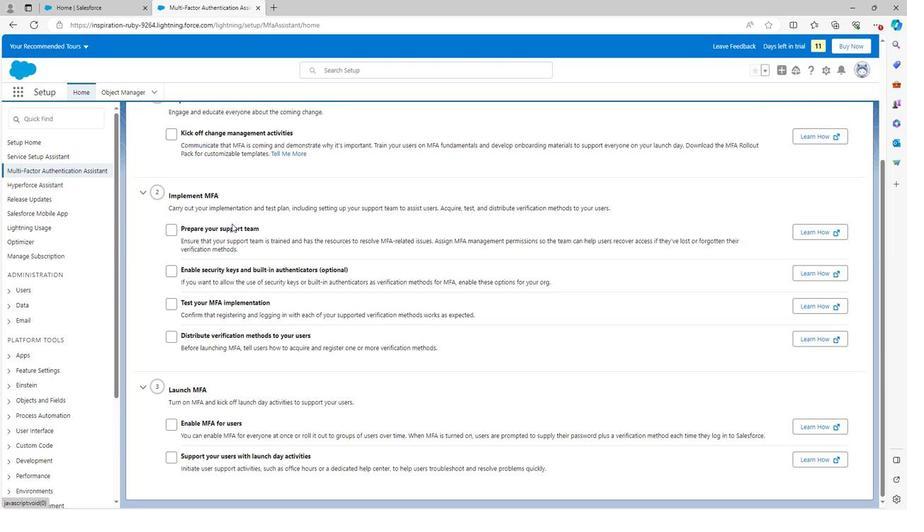 
Action: Mouse scrolled (229, 223) with delta (0, 0)
Screenshot: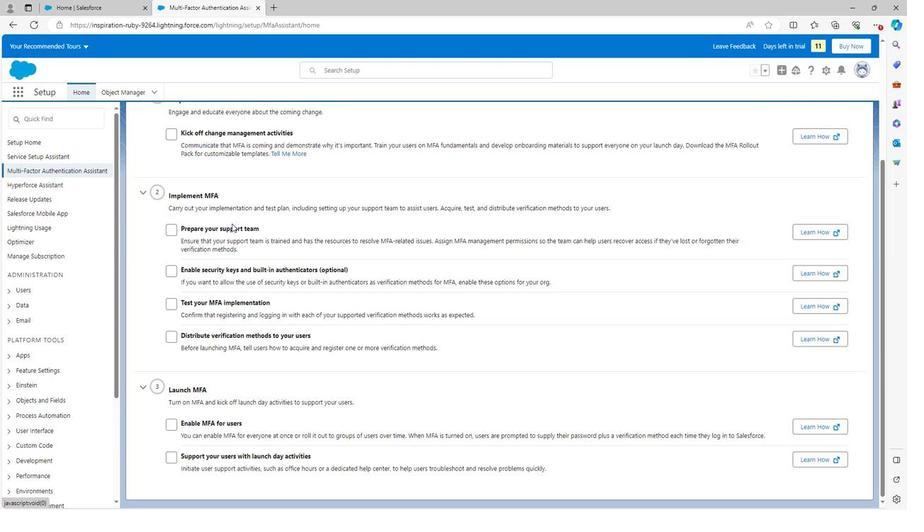 
Action: Mouse scrolled (229, 223) with delta (0, 0)
Screenshot: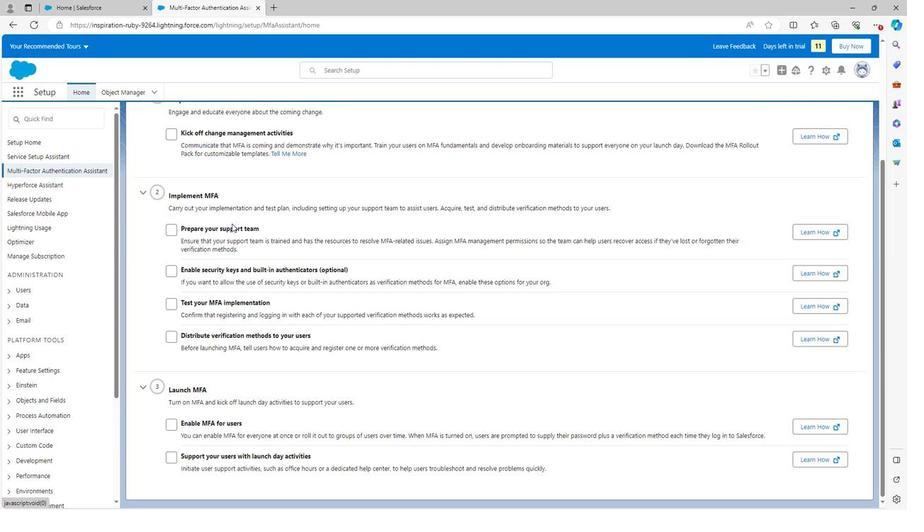 
Action: Mouse moved to (231, 223)
Screenshot: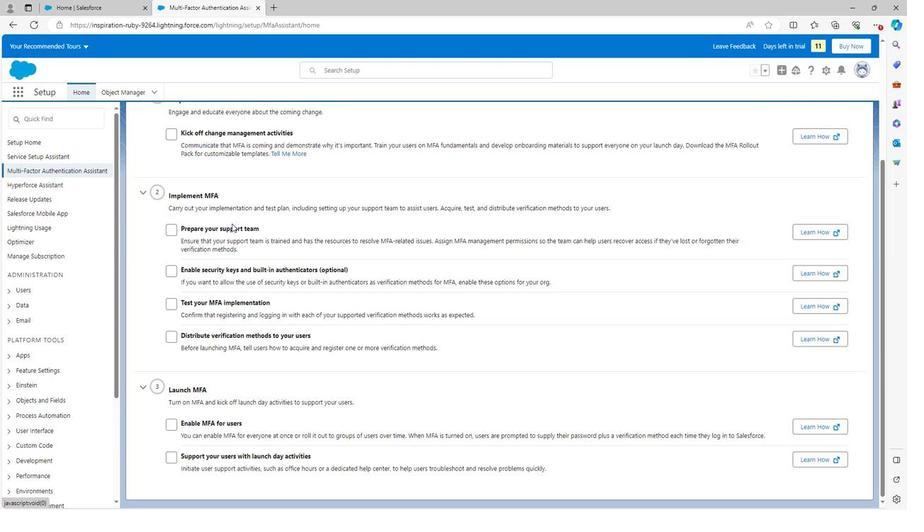 
Action: Mouse scrolled (231, 224) with delta (0, 0)
Screenshot: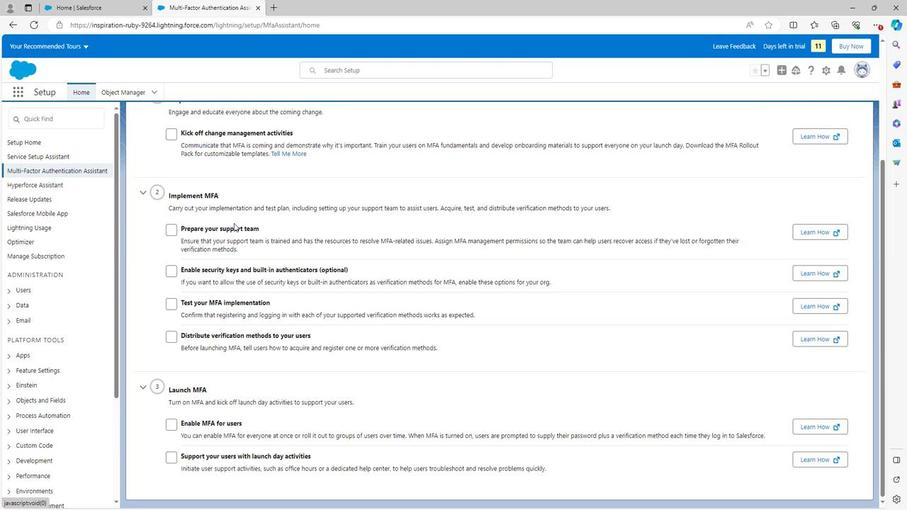 
Action: Mouse scrolled (231, 224) with delta (0, 0)
Screenshot: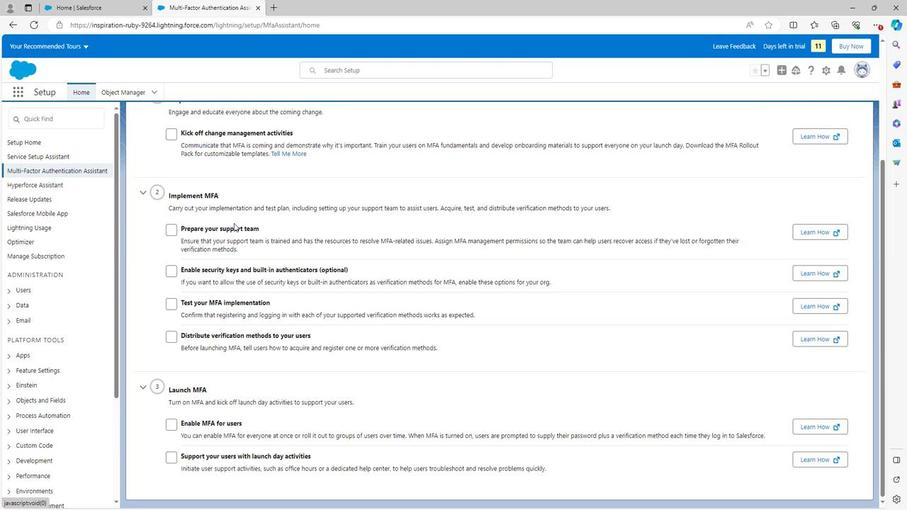 
Action: Mouse scrolled (231, 224) with delta (0, 0)
Screenshot: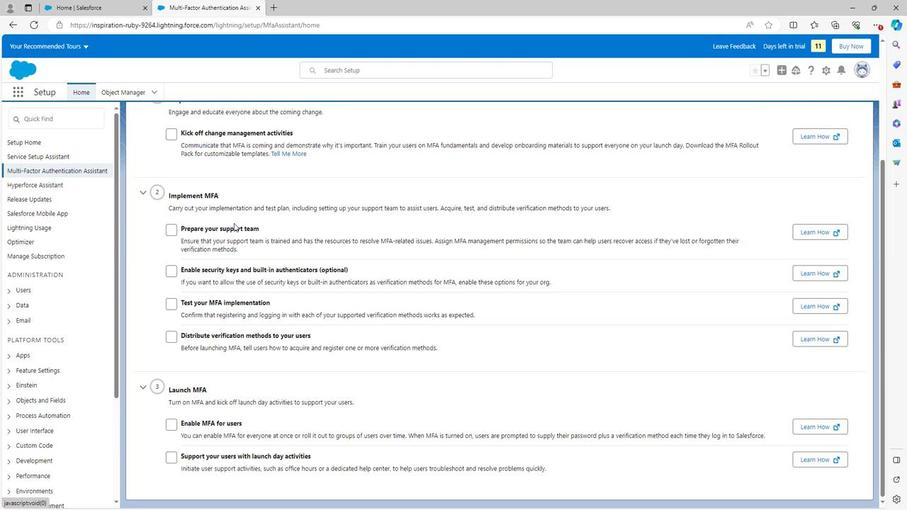 
Action: Mouse scrolled (231, 224) with delta (0, 0)
Screenshot: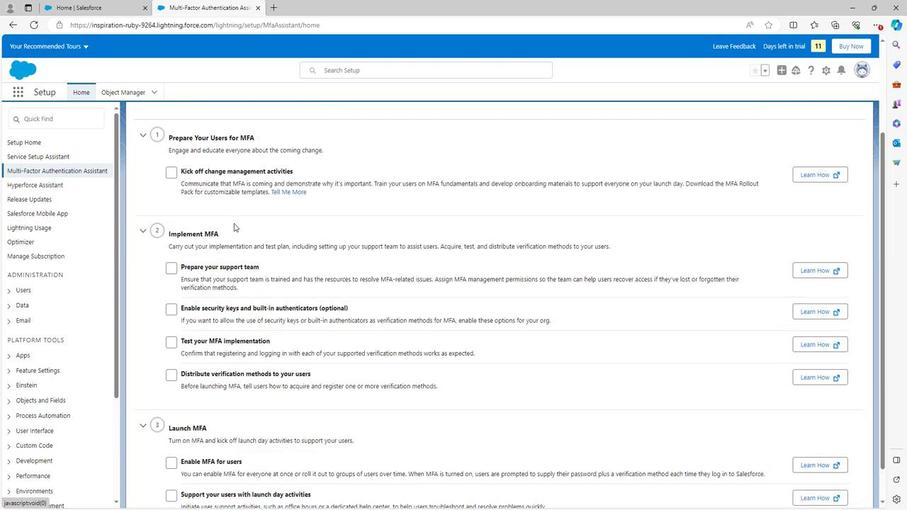 
Action: Mouse scrolled (231, 224) with delta (0, 0)
Screenshot: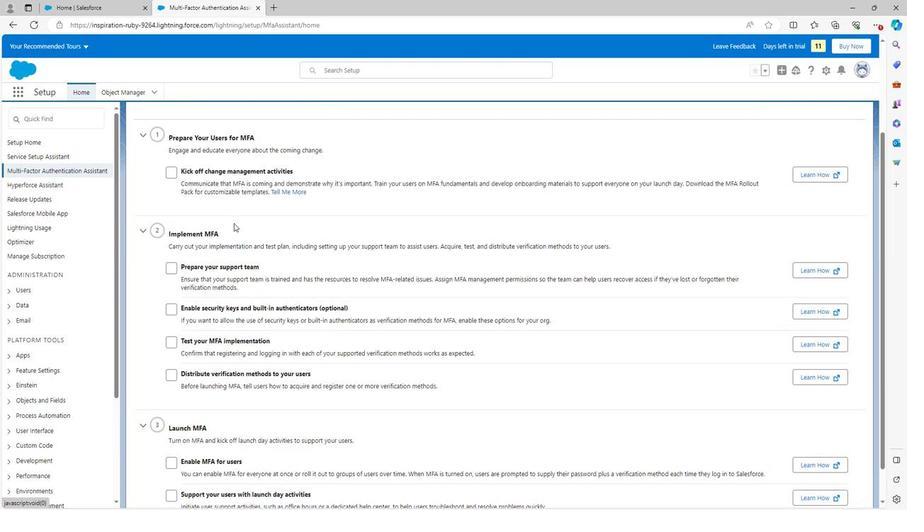 
Action: Mouse scrolled (231, 224) with delta (0, 0)
Screenshot: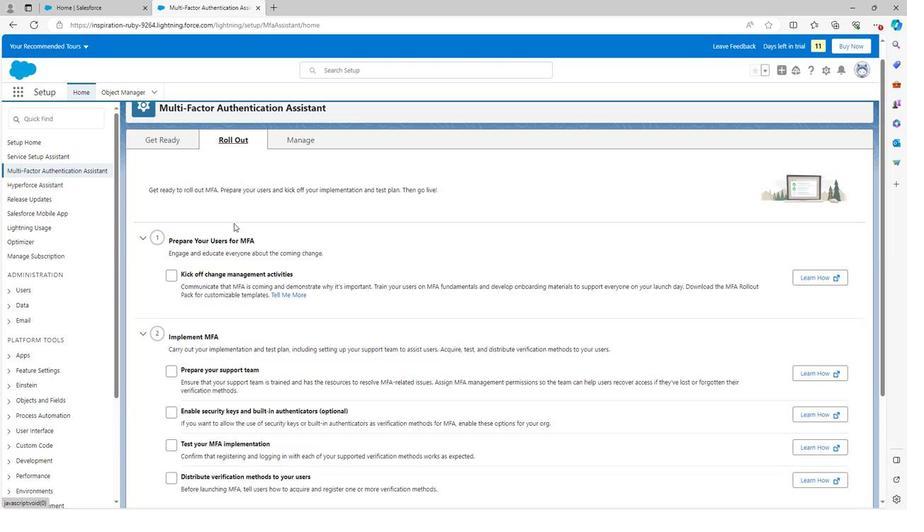 
Action: Mouse moved to (290, 158)
Screenshot: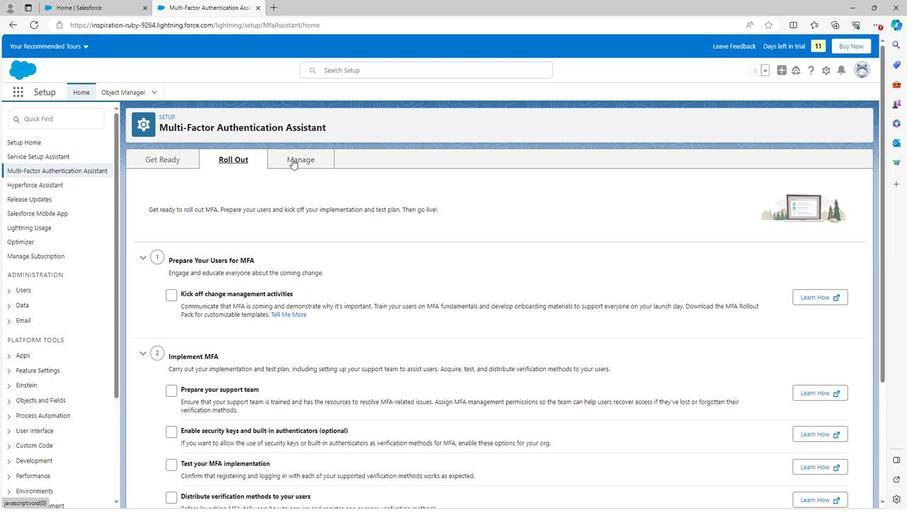 
Action: Mouse pressed left at (290, 158)
Screenshot: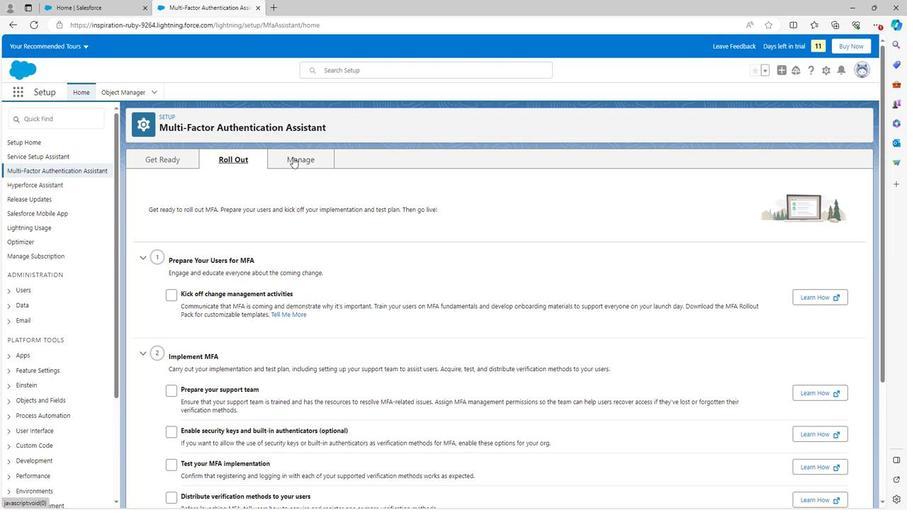 
Action: Mouse moved to (254, 244)
Screenshot: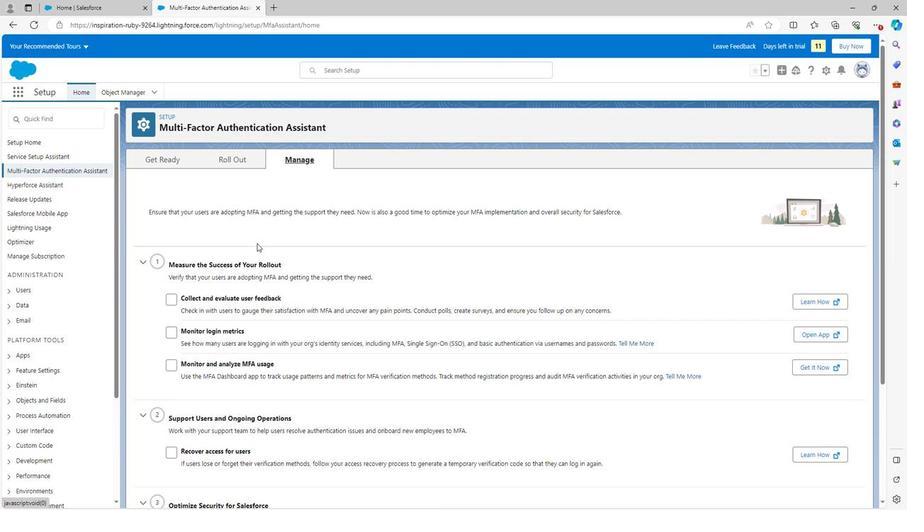 
Action: Mouse scrolled (254, 243) with delta (0, 0)
Screenshot: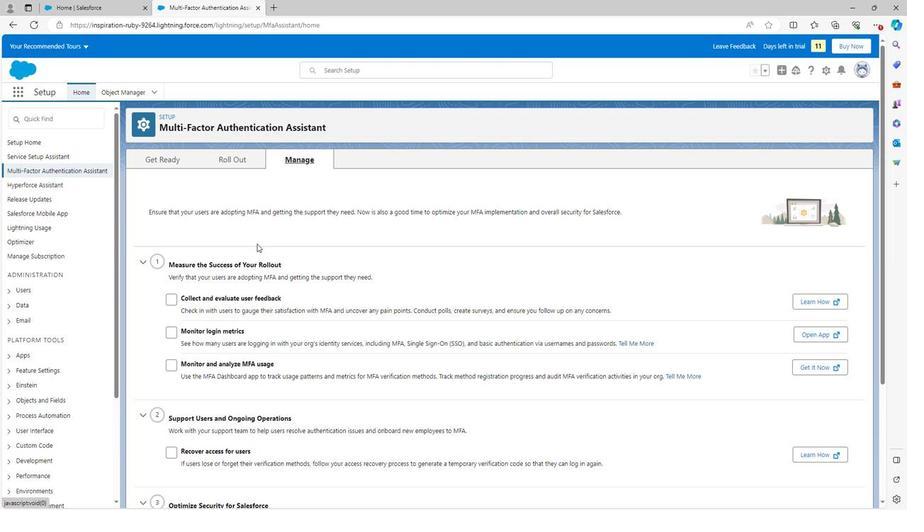
Action: Mouse scrolled (254, 243) with delta (0, 0)
Screenshot: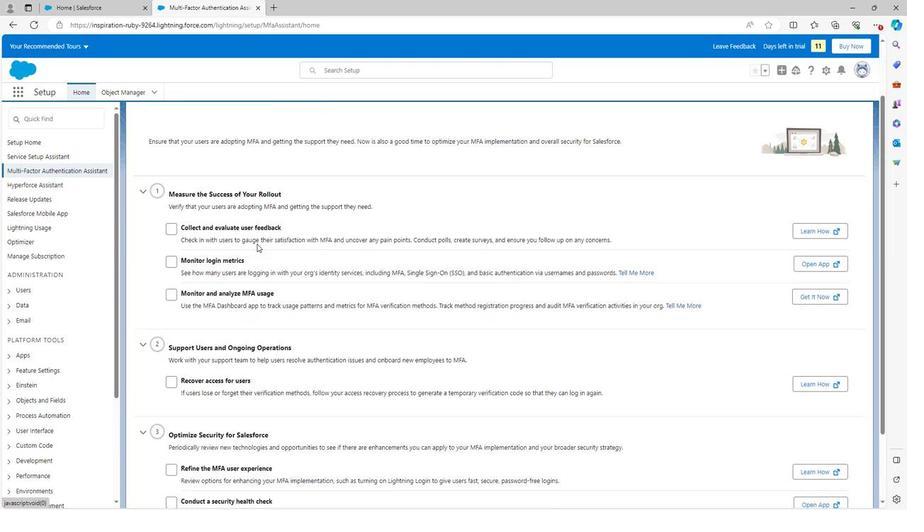 
Action: Mouse scrolled (254, 243) with delta (0, 0)
Screenshot: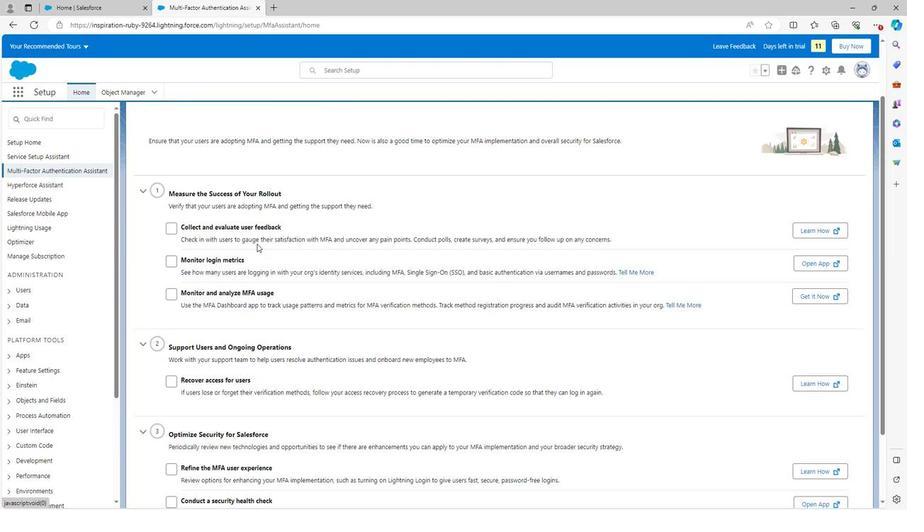 
Action: Mouse scrolled (254, 243) with delta (0, 0)
Screenshot: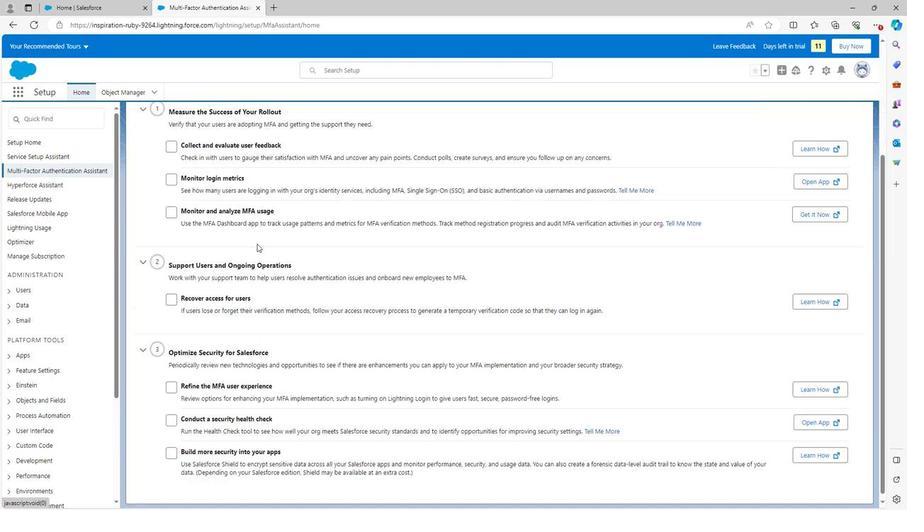 
Action: Mouse scrolled (254, 243) with delta (0, 0)
Screenshot: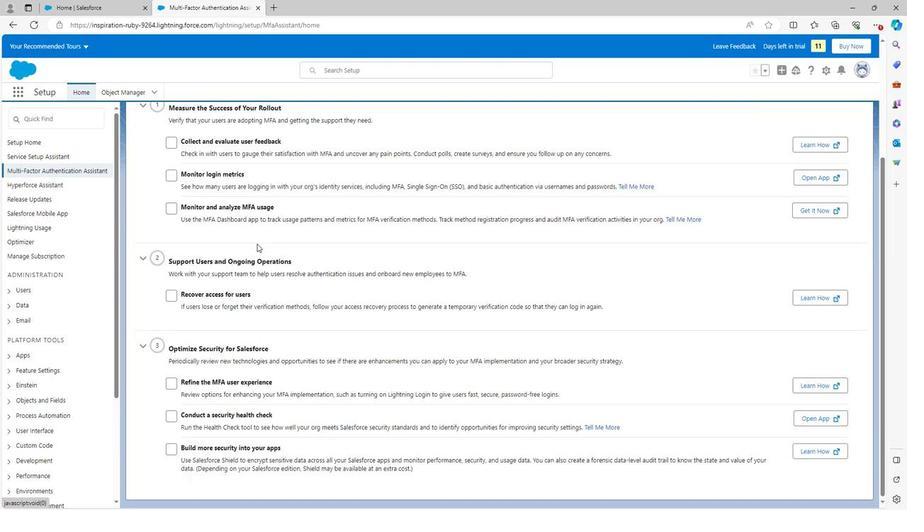 
Action: Mouse scrolled (254, 243) with delta (0, 0)
Screenshot: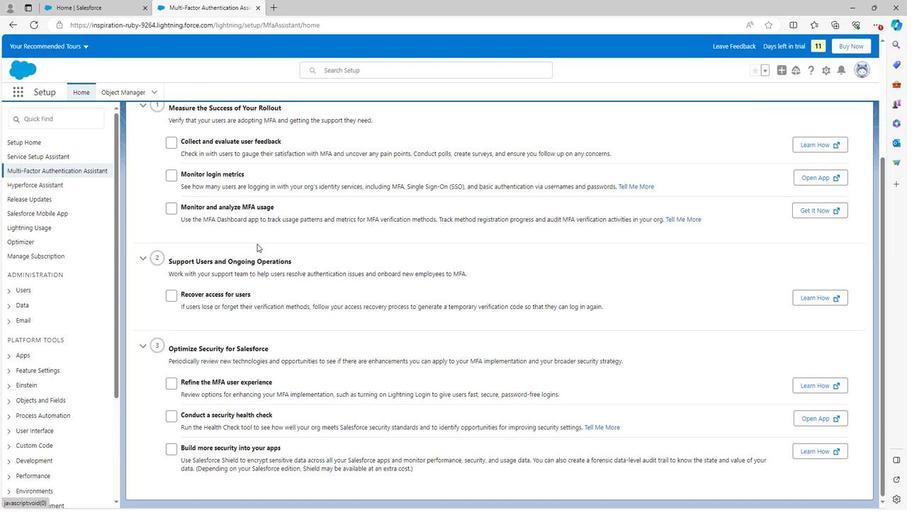 
Action: Mouse scrolled (254, 243) with delta (0, 0)
Screenshot: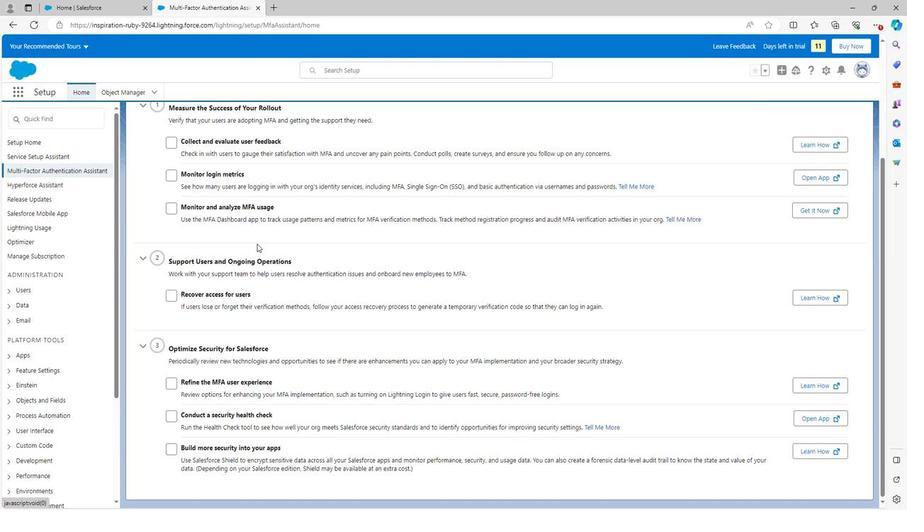 
Action: Mouse scrolled (254, 245) with delta (0, 0)
Screenshot: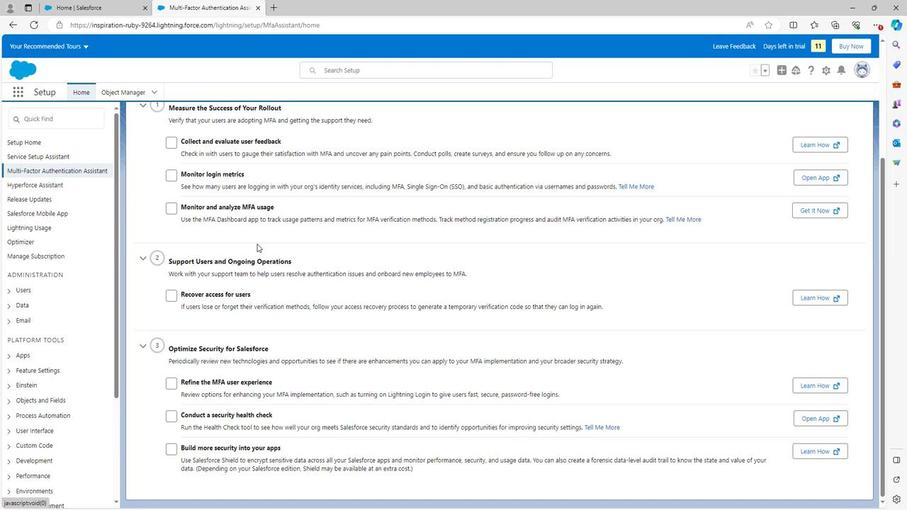 
Action: Mouse scrolled (254, 245) with delta (0, 0)
Screenshot: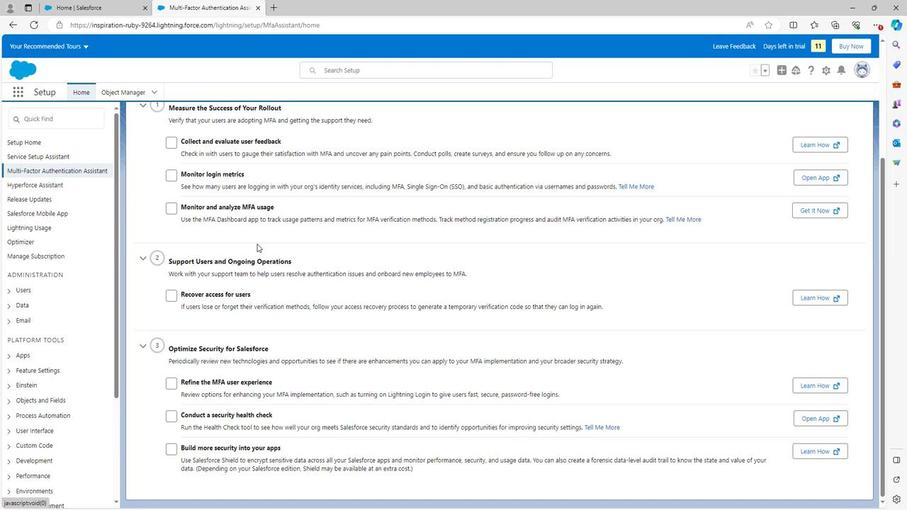 
Action: Mouse scrolled (254, 245) with delta (0, 0)
Screenshot: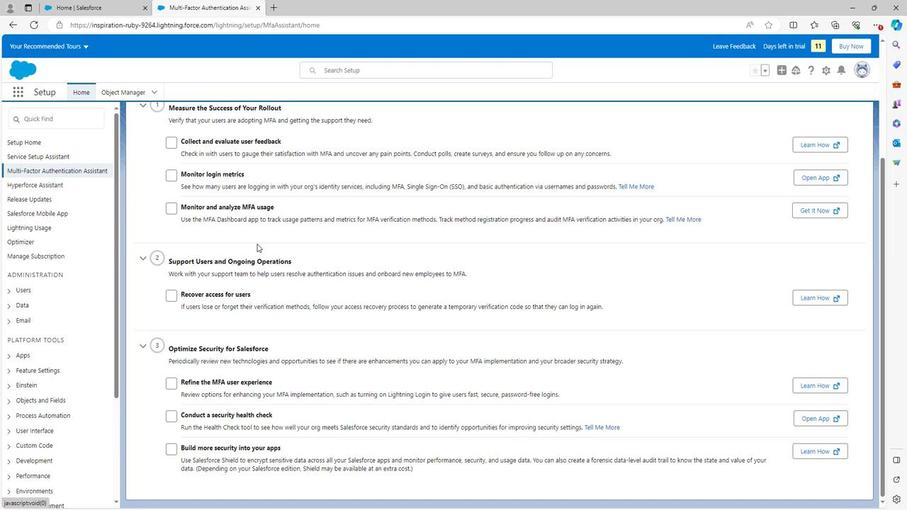 
Action: Mouse scrolled (254, 245) with delta (0, 0)
Screenshot: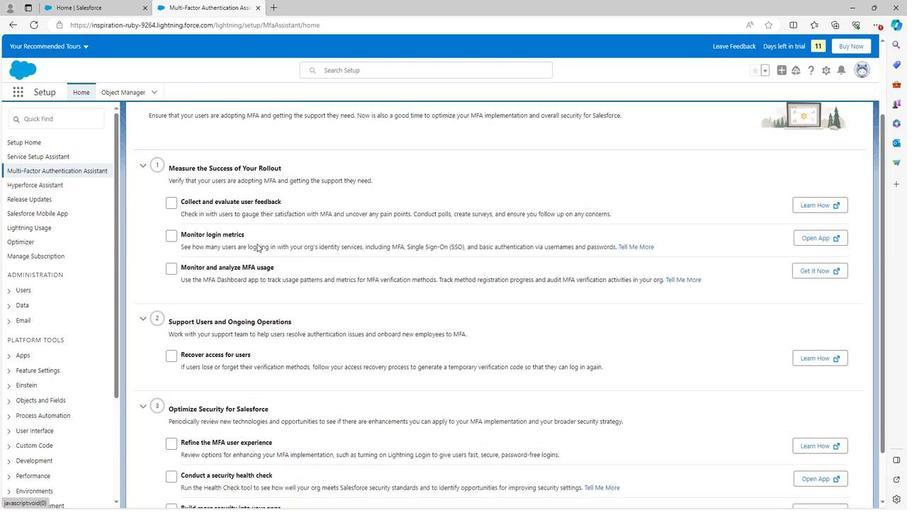 
Action: Mouse scrolled (254, 245) with delta (0, 0)
Screenshot: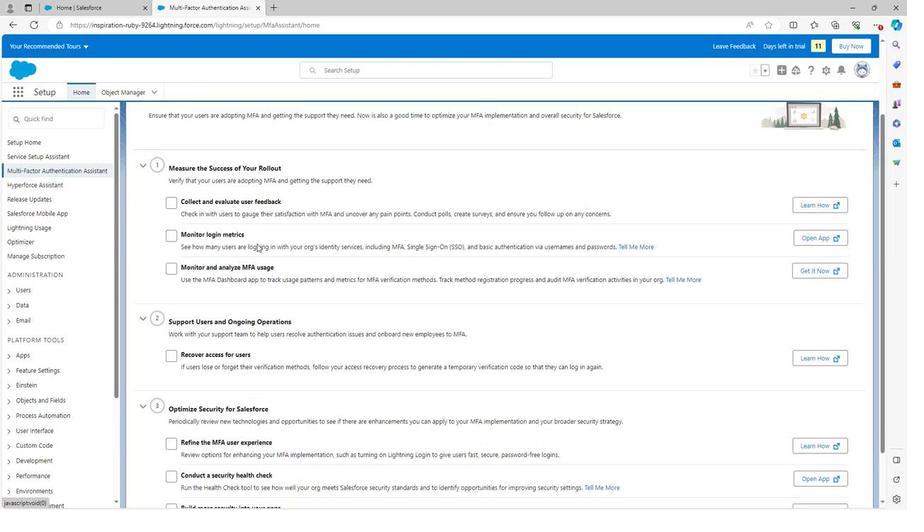 
Action: Mouse scrolled (254, 245) with delta (0, 0)
Screenshot: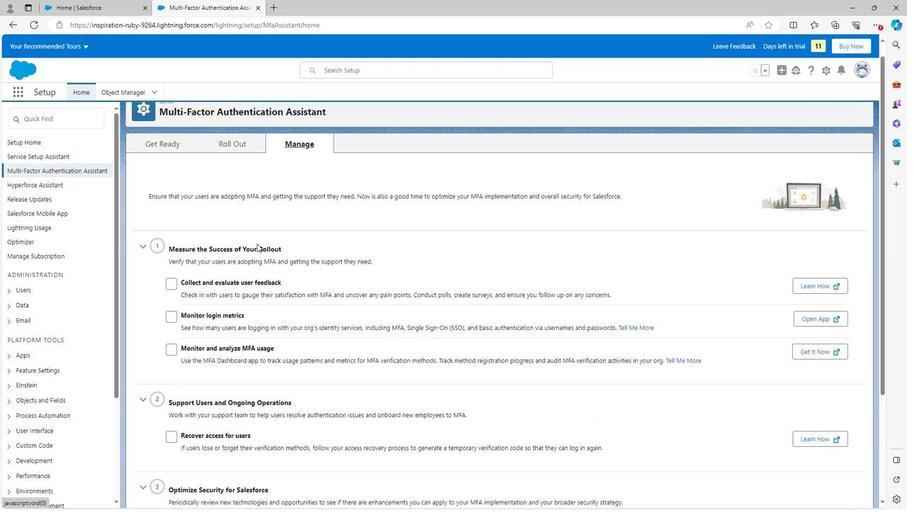 
Action: Mouse scrolled (254, 245) with delta (0, 0)
Screenshot: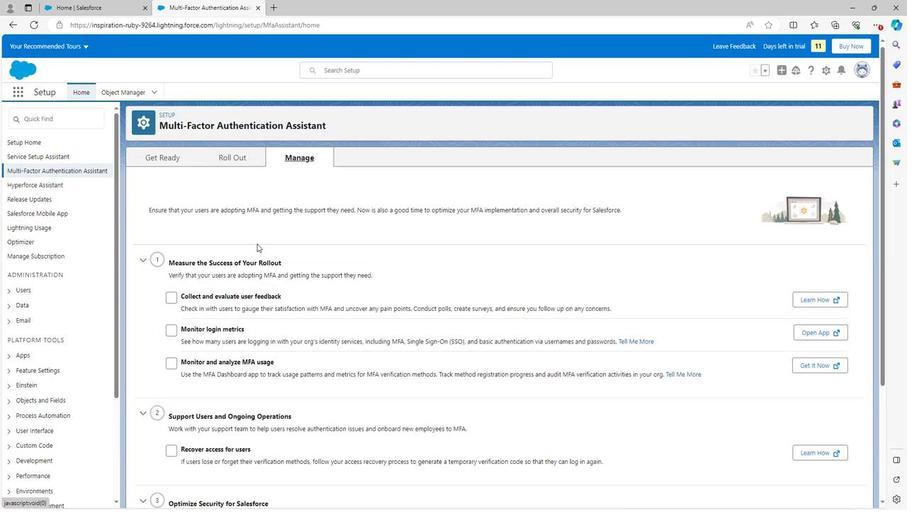 
Action: Mouse moved to (168, 158)
Screenshot: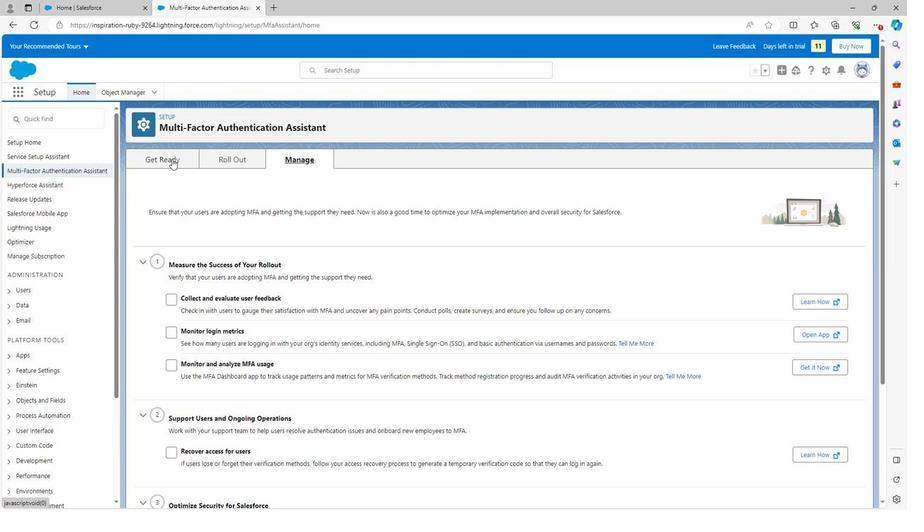 
Action: Mouse pressed left at (168, 158)
Screenshot: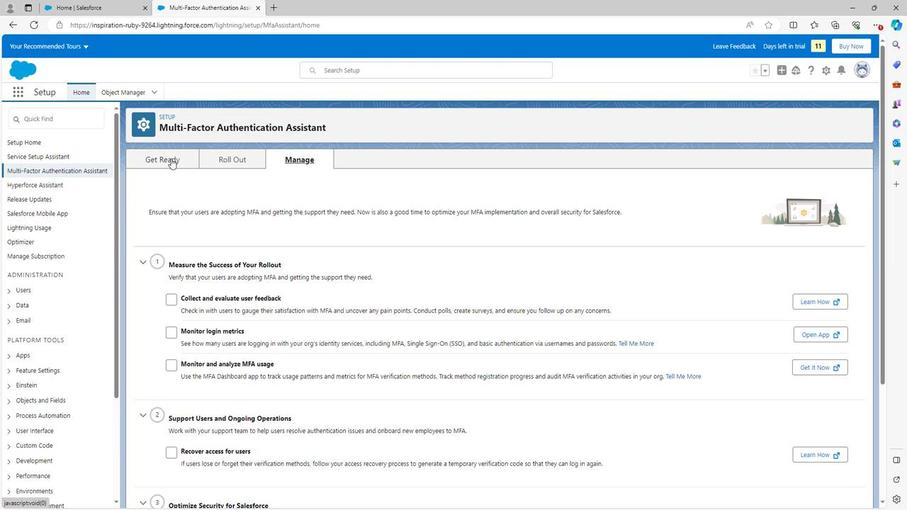 
Action: Mouse moved to (214, 226)
Screenshot: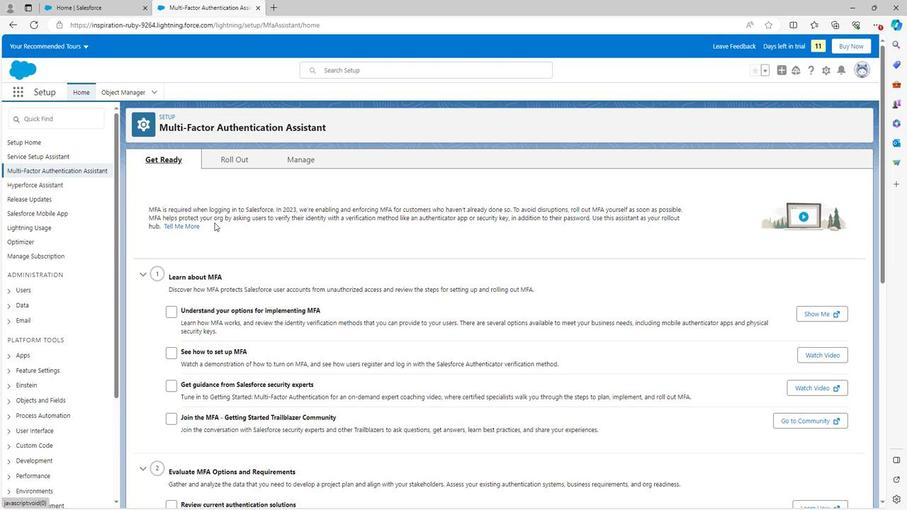 
